 Task: Enable and manage required reviews for pull requests.
Action: Mouse moved to (803, 123)
Screenshot: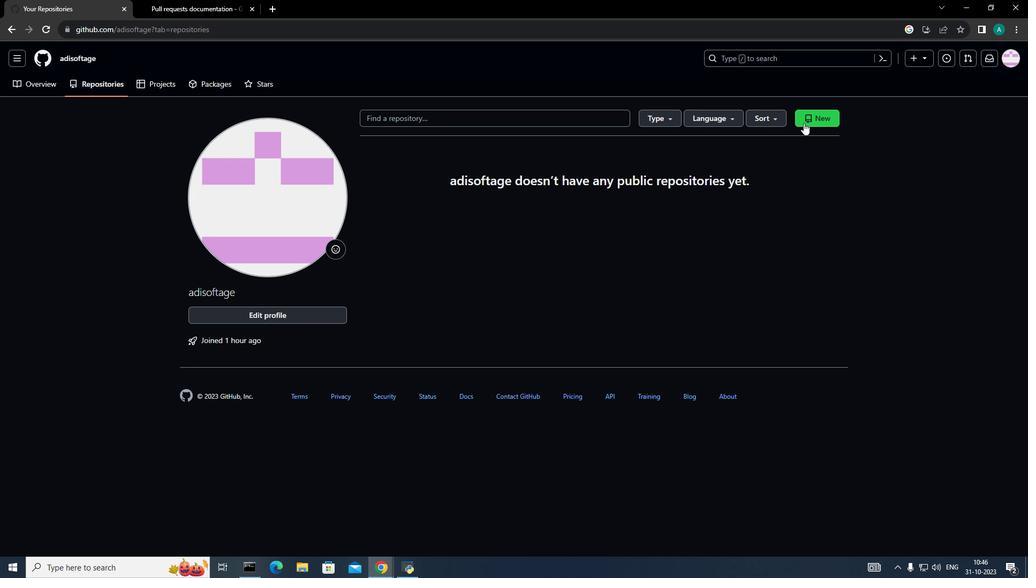 
Action: Mouse pressed left at (803, 123)
Screenshot: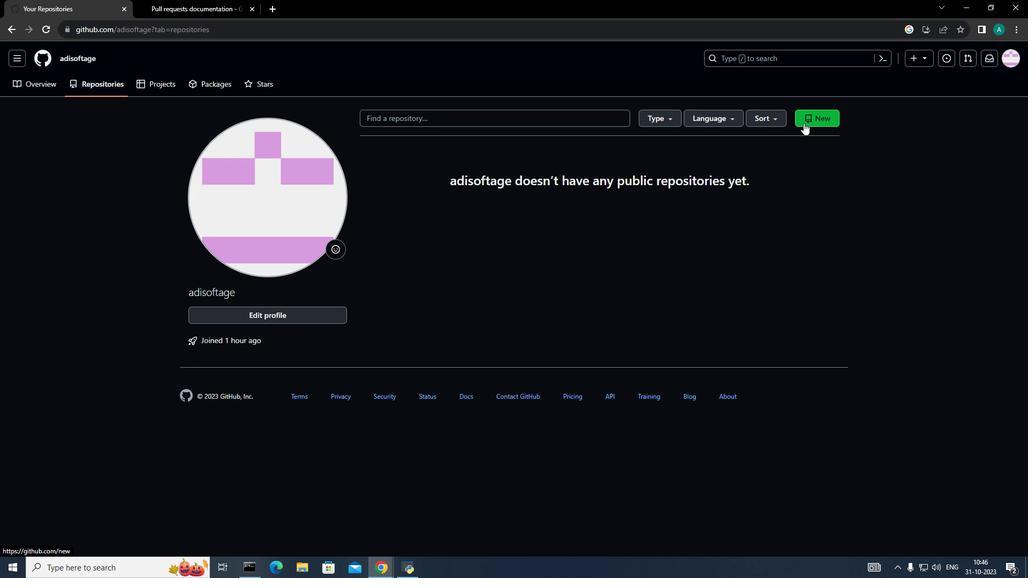 
Action: Mouse moved to (450, 196)
Screenshot: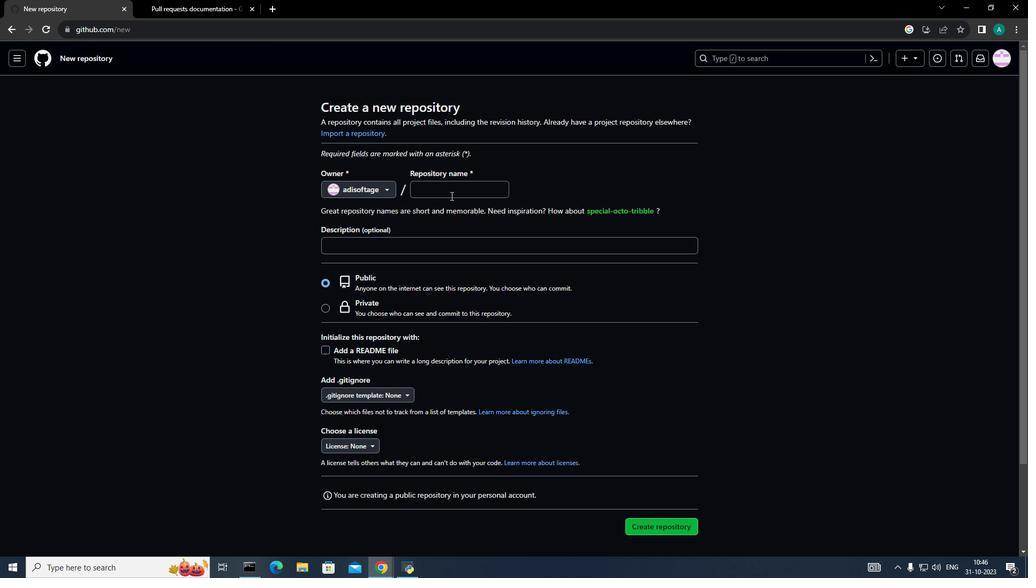 
Action: Mouse pressed left at (450, 196)
Screenshot: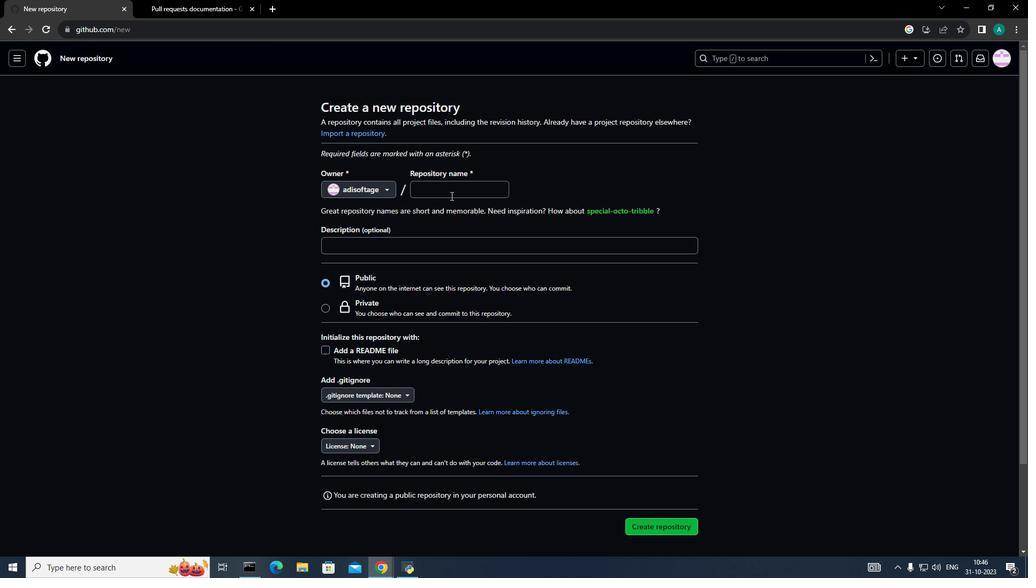 
Action: Key pressed pullrequest
Screenshot: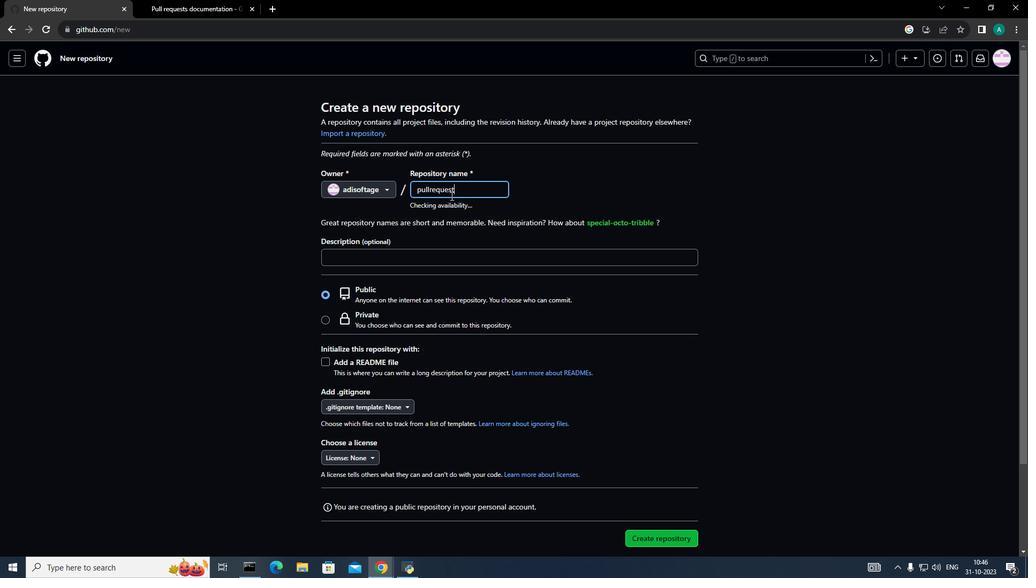 
Action: Mouse moved to (643, 532)
Screenshot: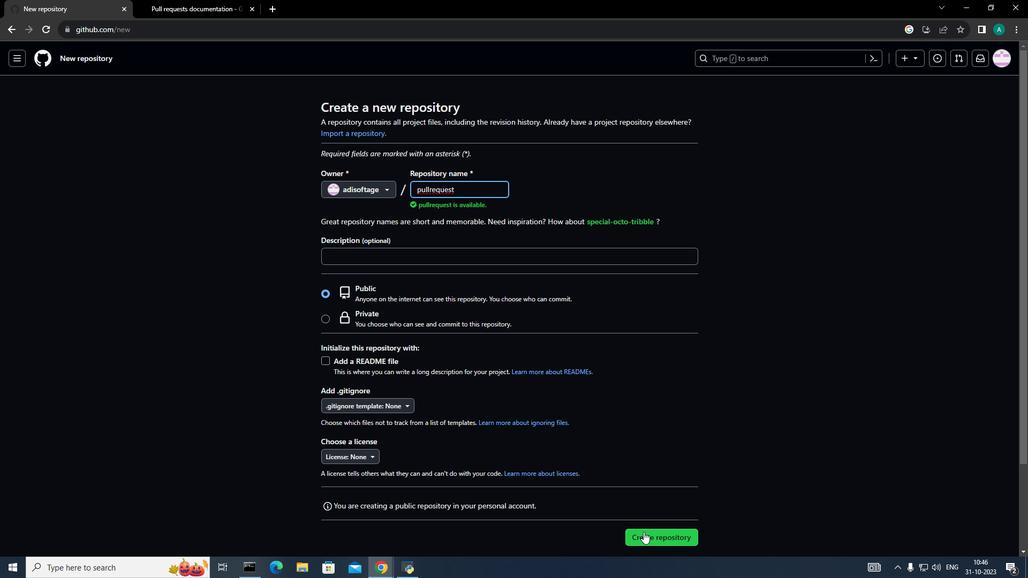 
Action: Mouse pressed left at (643, 532)
Screenshot: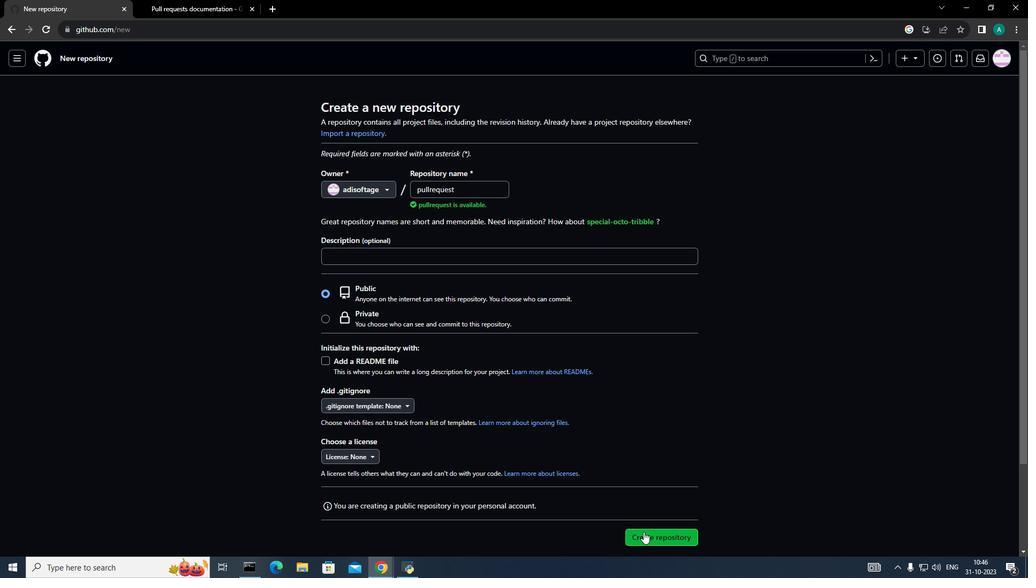 
Action: Mouse moved to (452, 218)
Screenshot: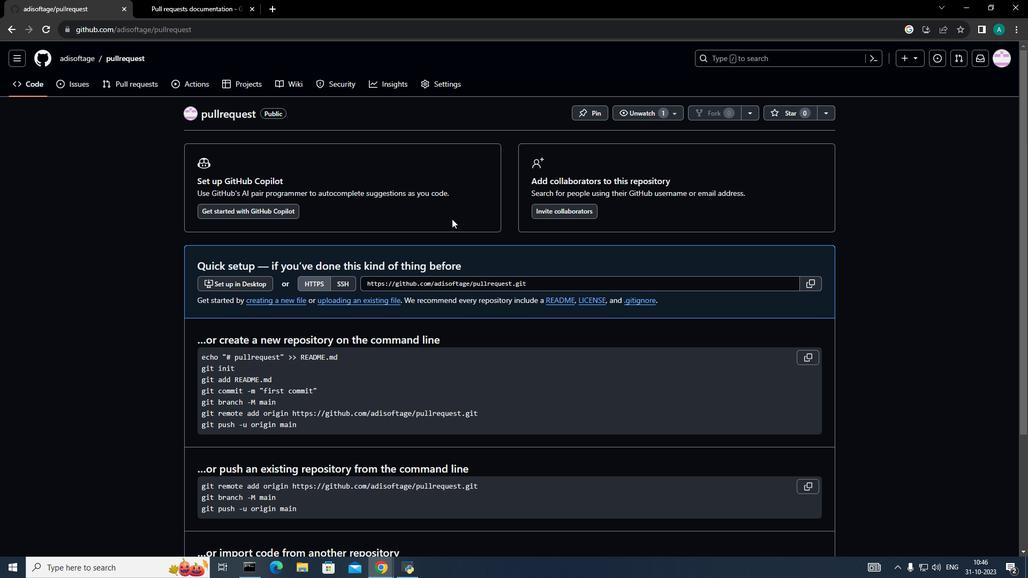 
Action: Mouse scrolled (452, 217) with delta (0, 0)
Screenshot: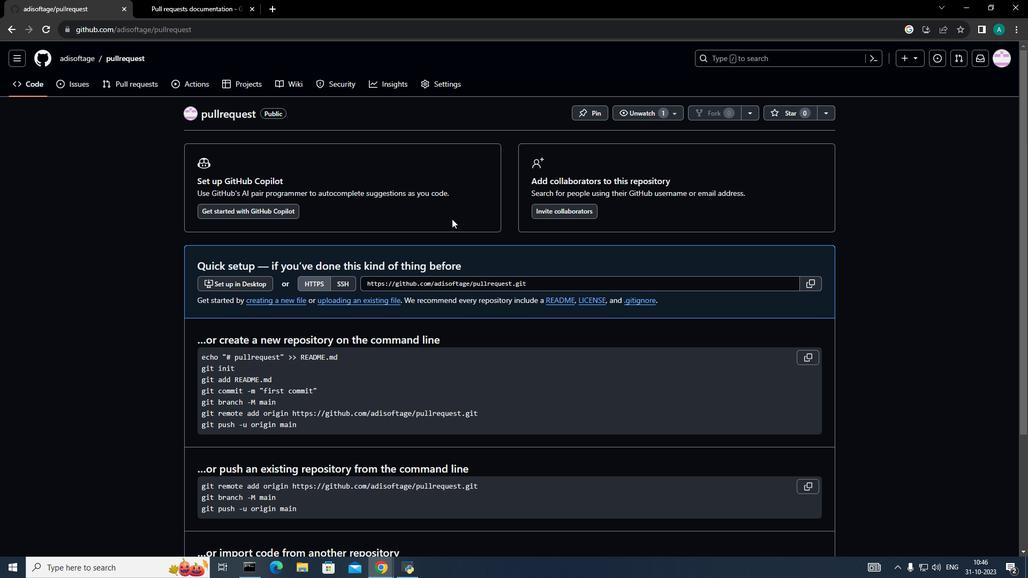 
Action: Mouse moved to (267, 246)
Screenshot: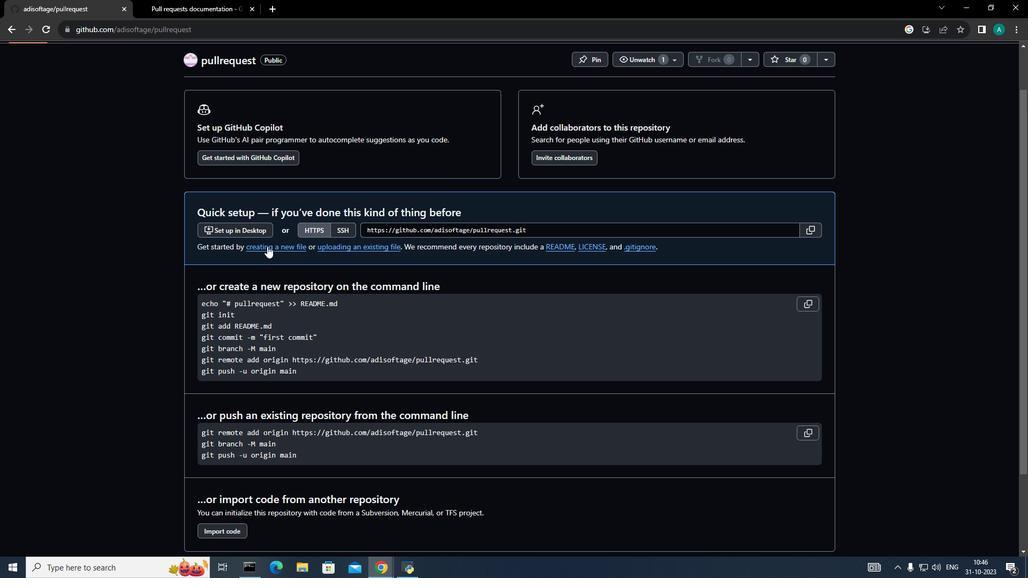 
Action: Mouse pressed left at (267, 246)
Screenshot: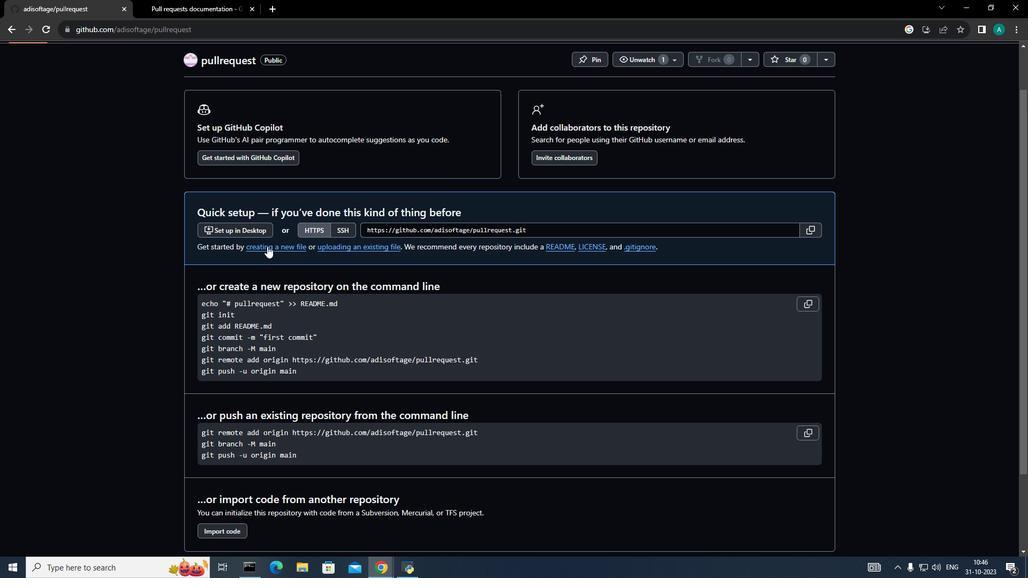 
Action: Mouse moved to (226, 208)
Screenshot: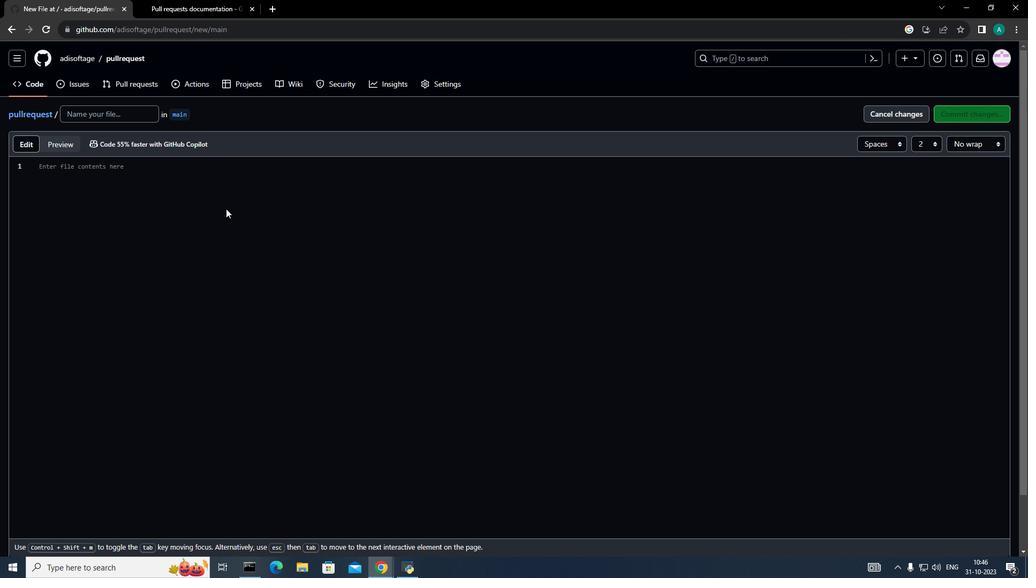 
Action: Mouse pressed left at (226, 208)
Screenshot: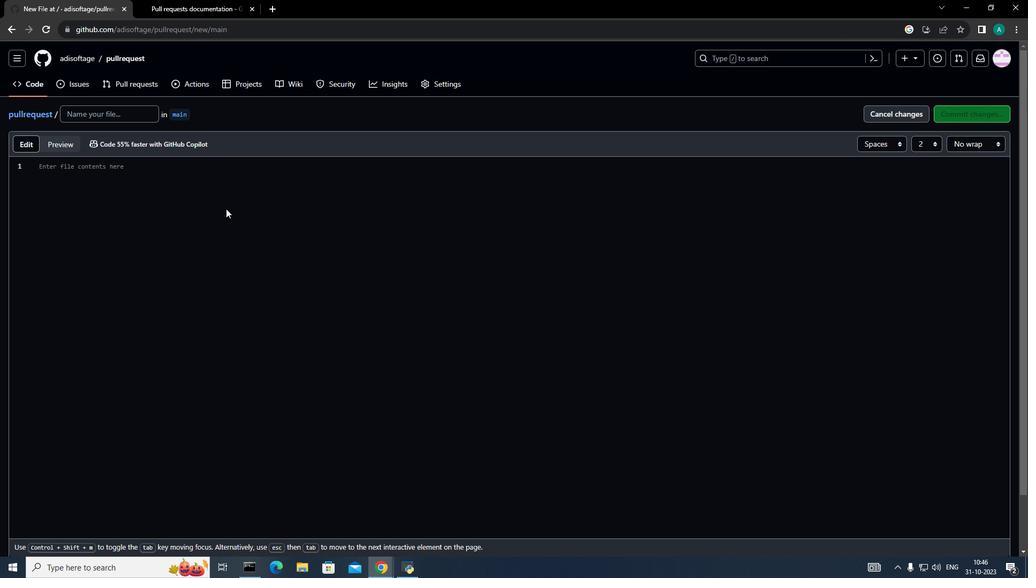 
Action: Key pressed <Key.shift>This<Key.space>is<Key.space>a<Key.space>txt<Key.space>file<Key.space>in<Key.space>the<Key.space>main<Key.space>branch
Screenshot: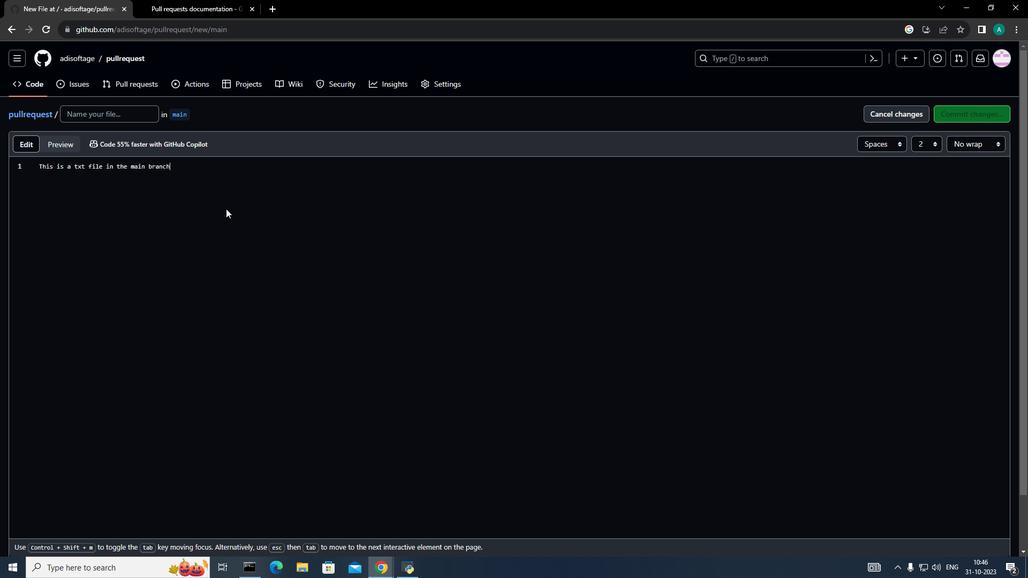 
Action: Mouse moved to (124, 118)
Screenshot: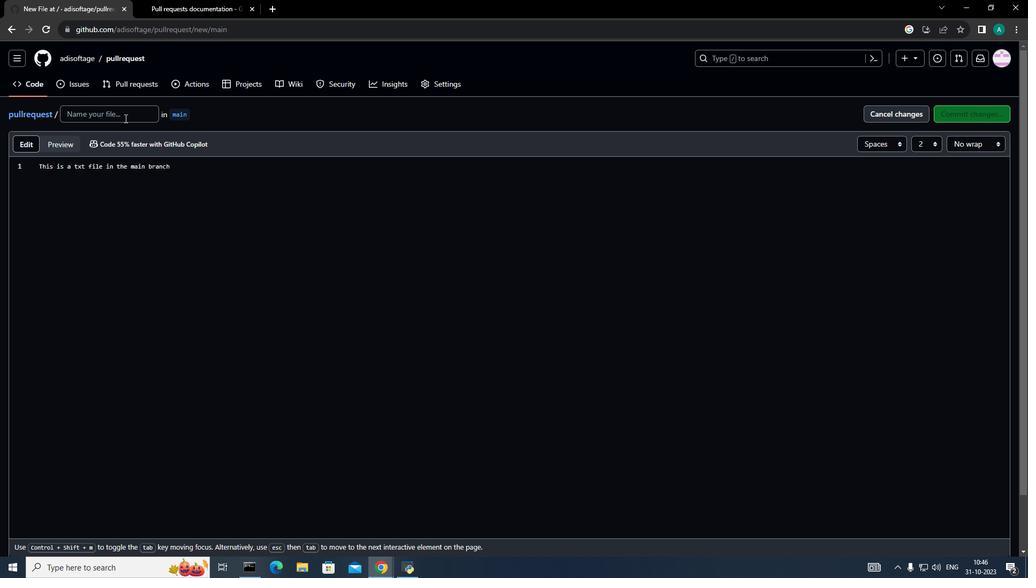 
Action: Mouse pressed left at (124, 118)
Screenshot: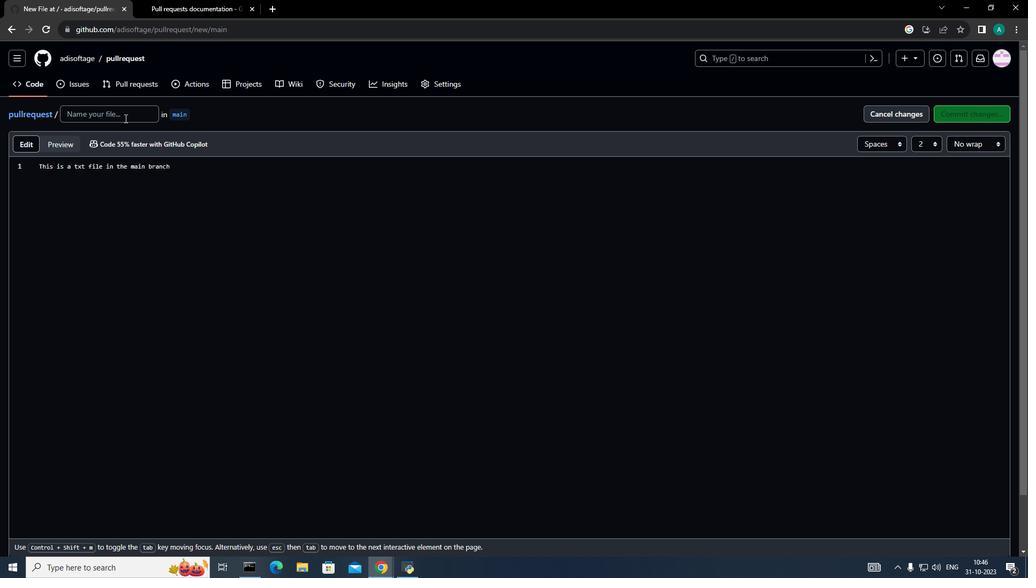 
Action: Key pressed text.txt<Key.enter>
Screenshot: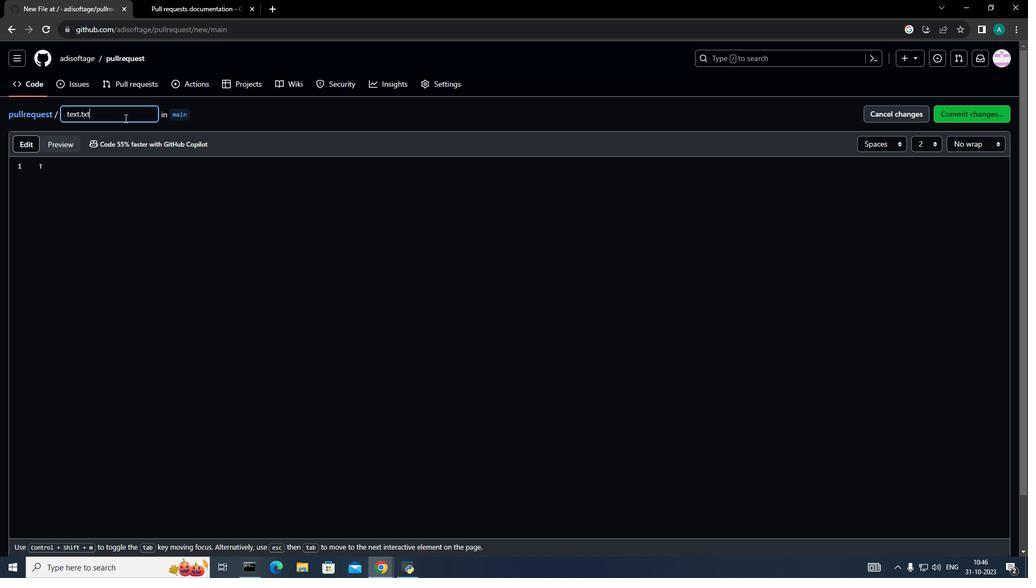 
Action: Mouse moved to (951, 114)
Screenshot: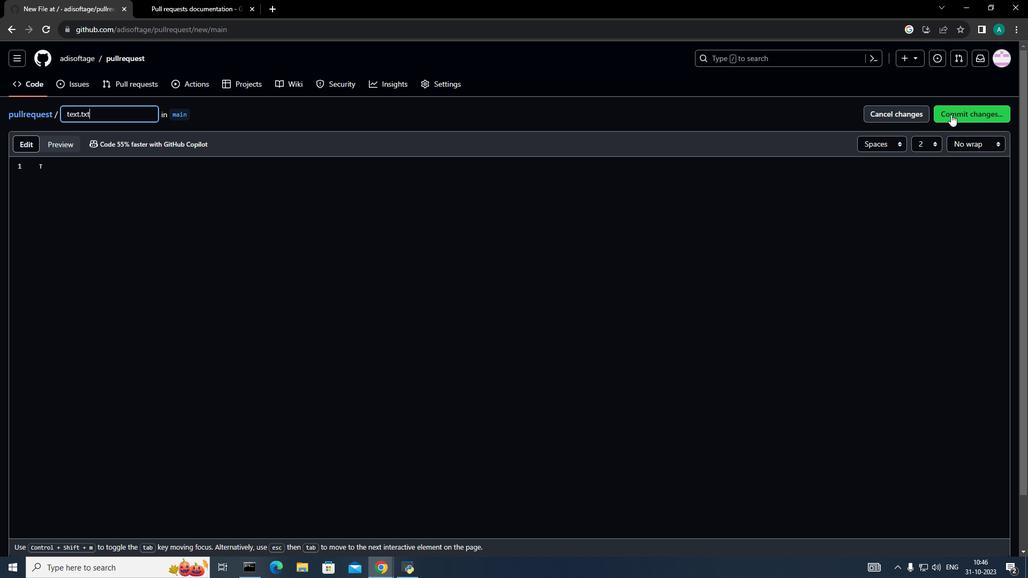 
Action: Mouse pressed left at (951, 114)
Screenshot: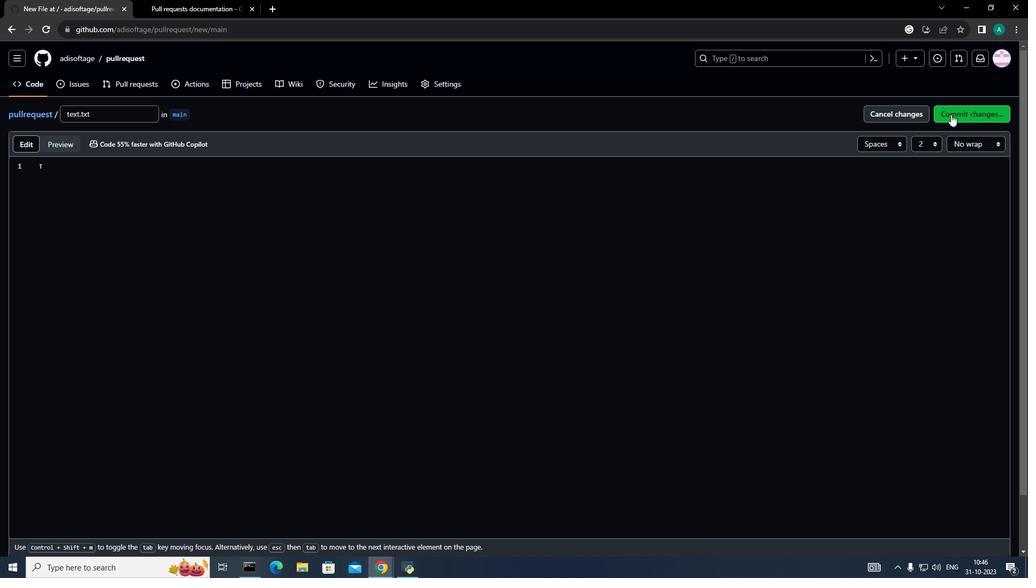 
Action: Mouse moved to (597, 401)
Screenshot: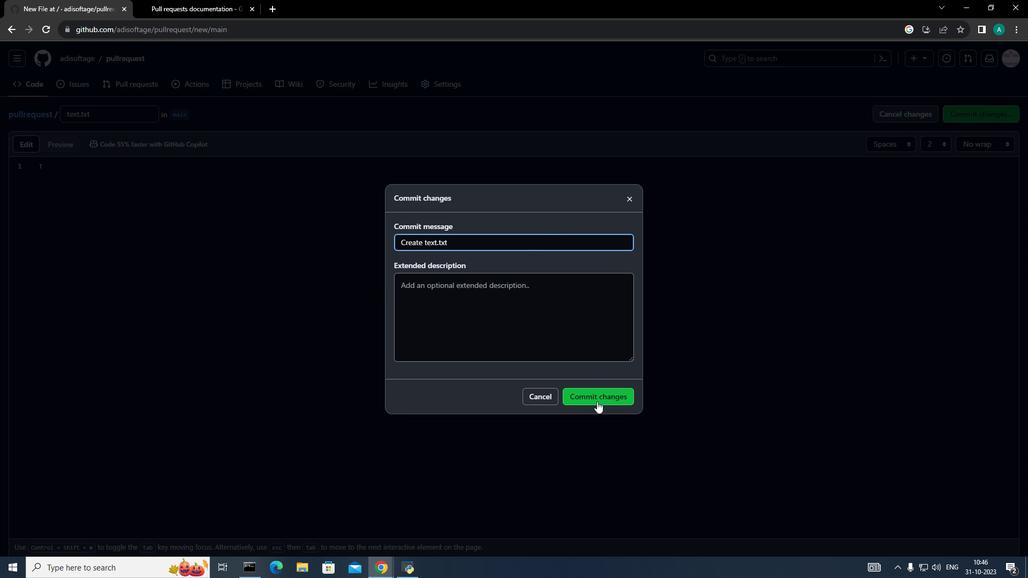
Action: Mouse pressed left at (597, 401)
Screenshot: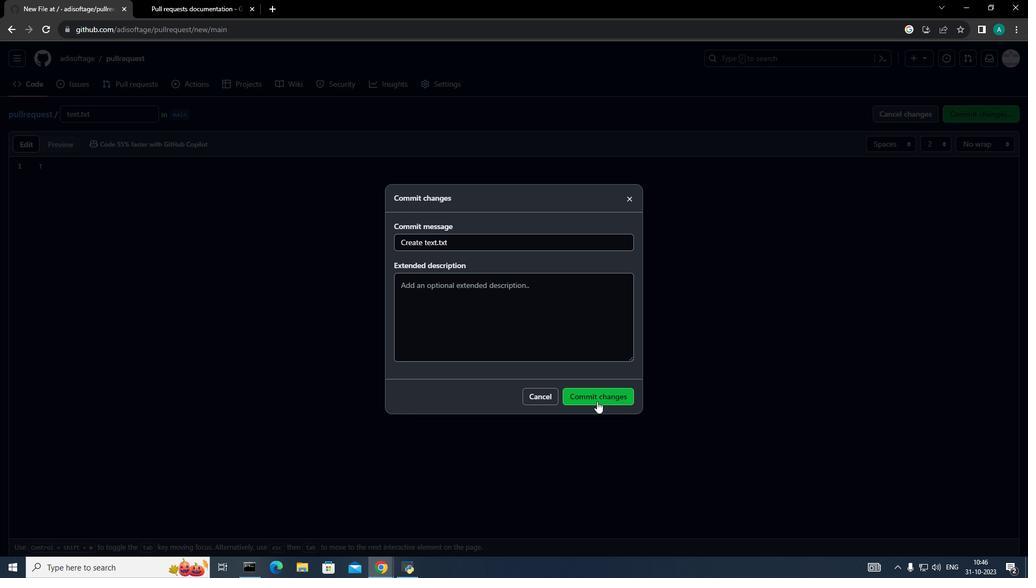 
Action: Mouse moved to (74, 115)
Screenshot: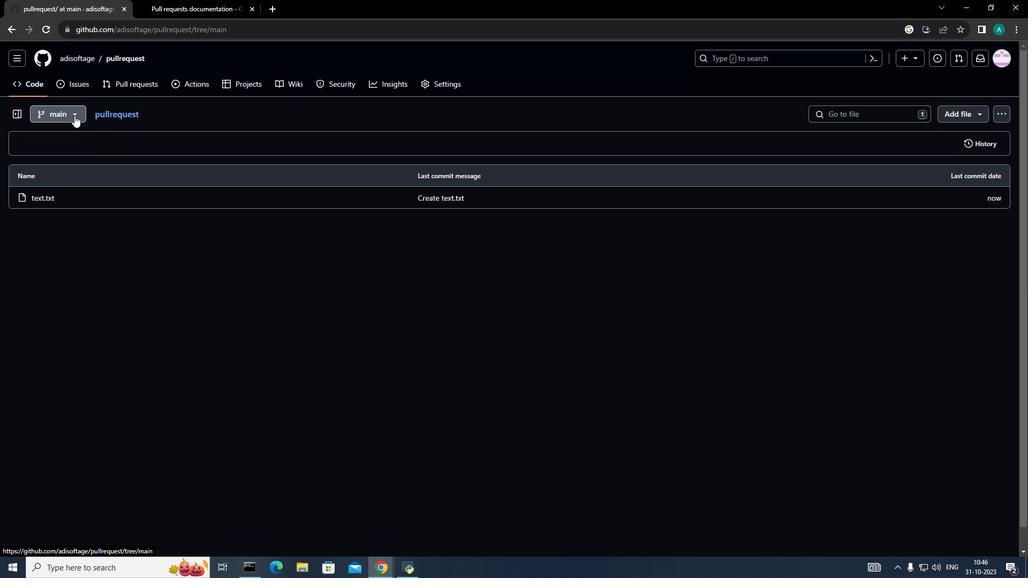 
Action: Mouse pressed left at (74, 115)
Screenshot: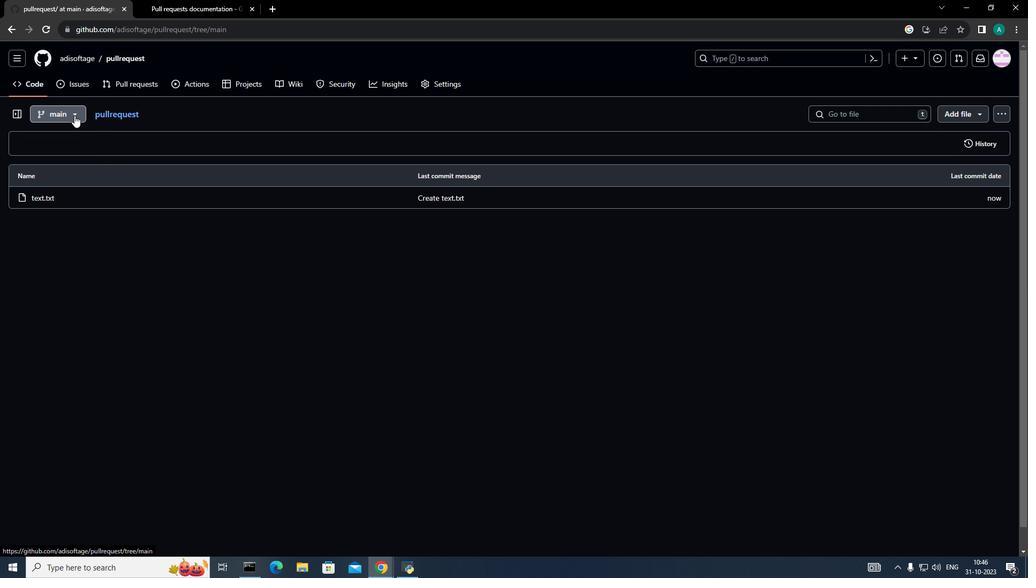 
Action: Mouse moved to (79, 160)
Screenshot: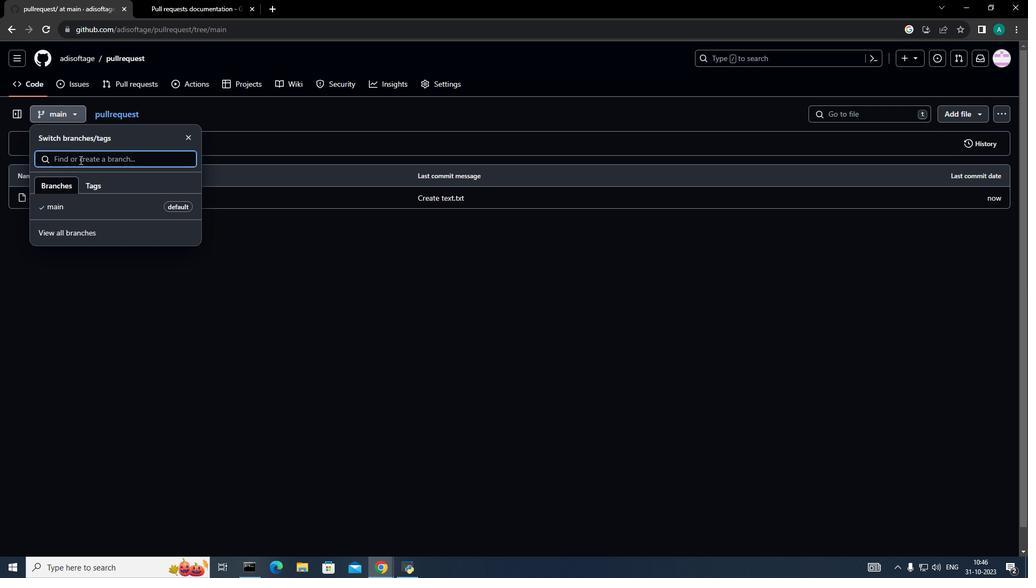
Action: Mouse pressed left at (79, 160)
Screenshot: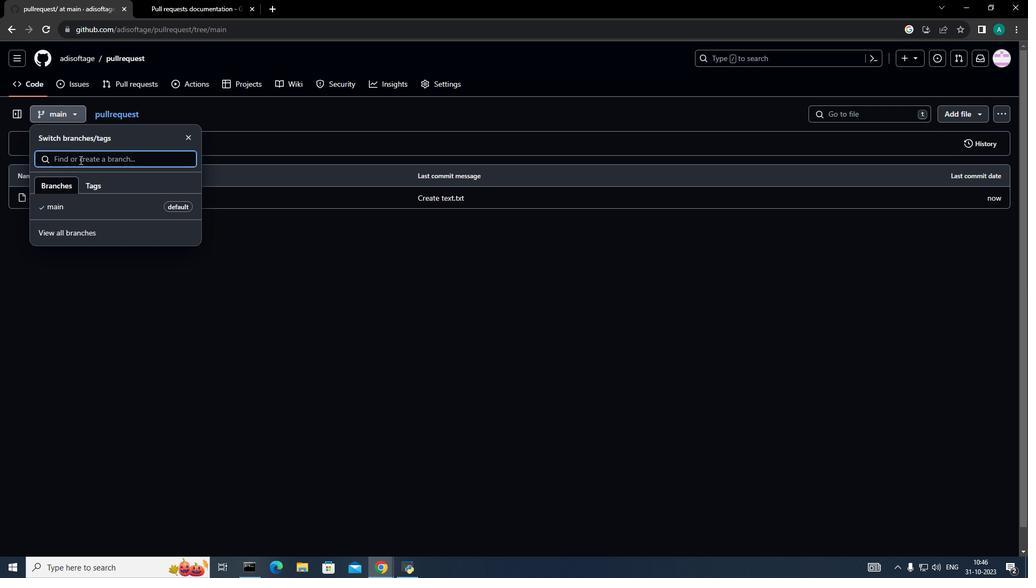 
Action: Key pressed branch2<Key.backspace>1
Screenshot: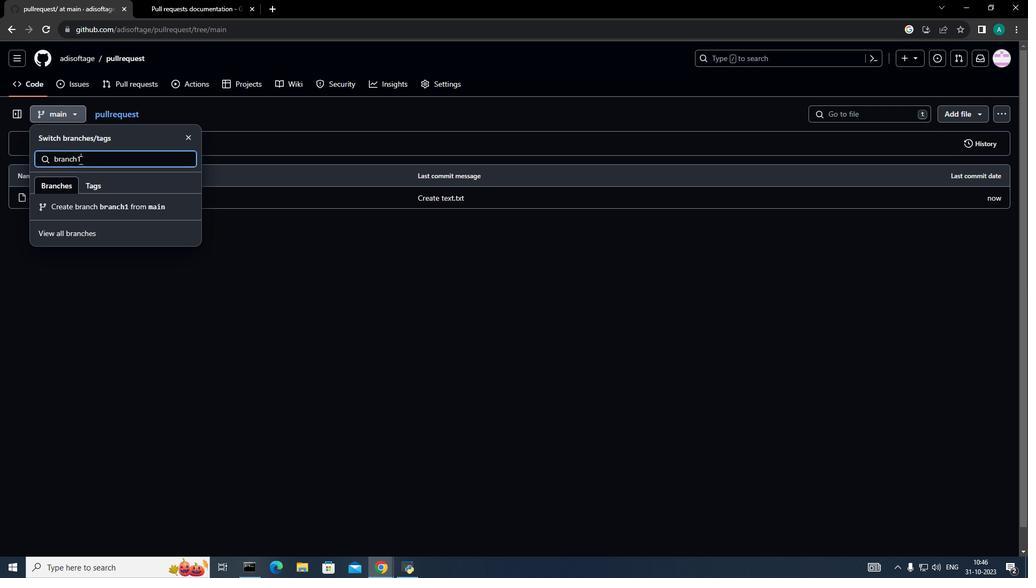 
Action: Mouse moved to (171, 214)
Screenshot: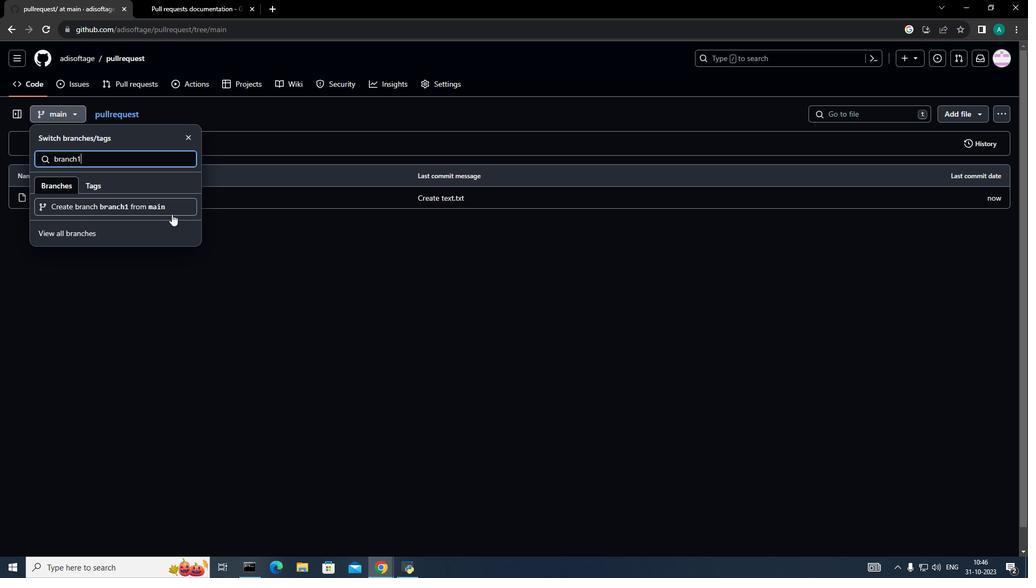 
Action: Mouse pressed left at (171, 214)
Screenshot: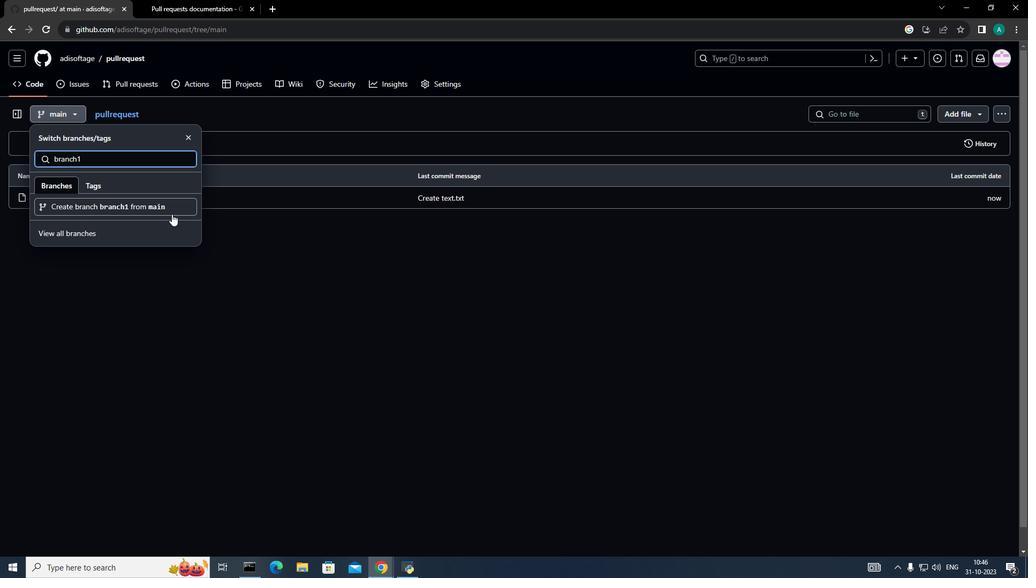 
Action: Mouse moved to (246, 150)
Screenshot: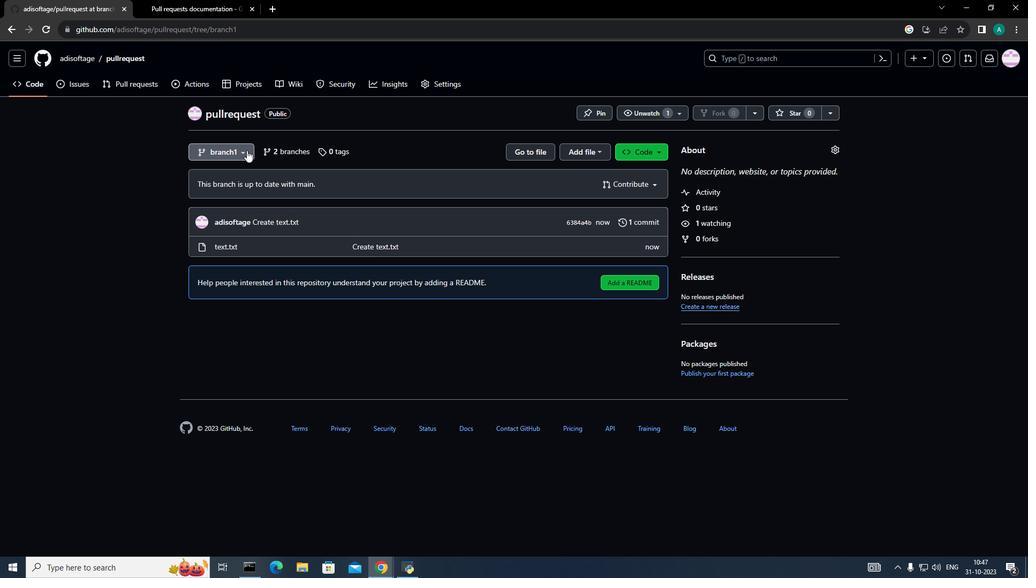 
Action: Mouse pressed left at (246, 150)
Screenshot: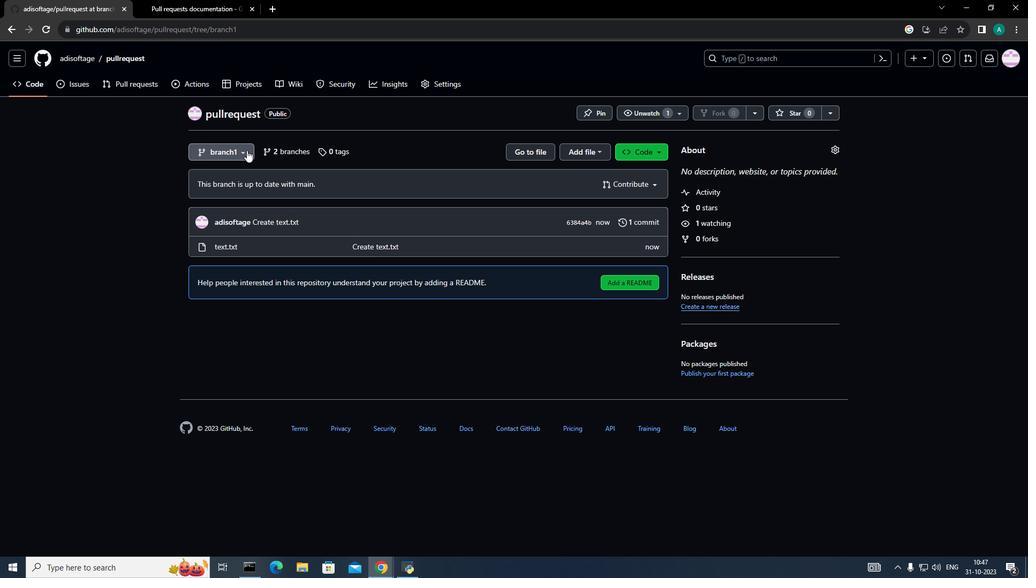 
Action: Mouse pressed left at (246, 150)
Screenshot: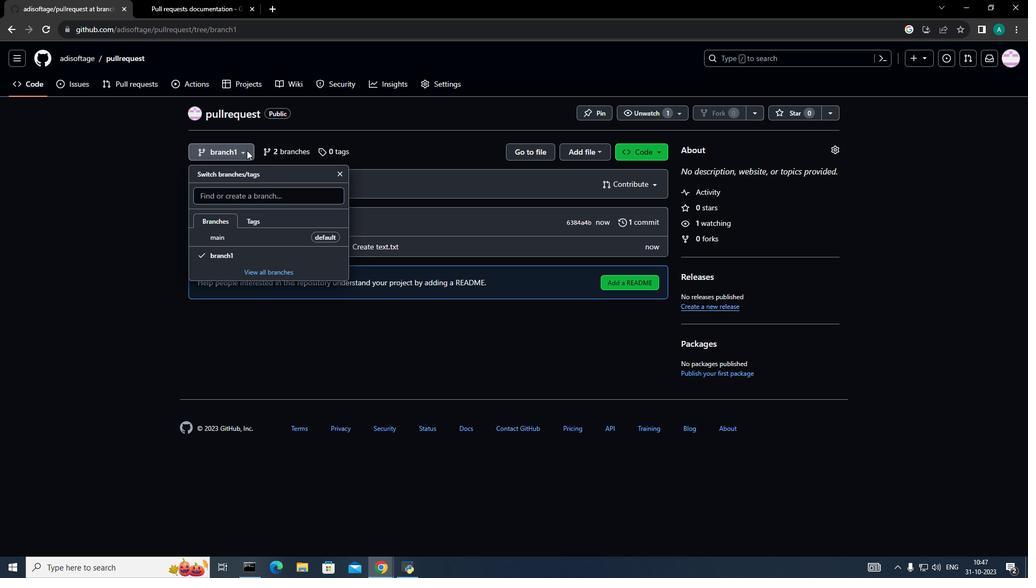 
Action: Mouse moved to (588, 155)
Screenshot: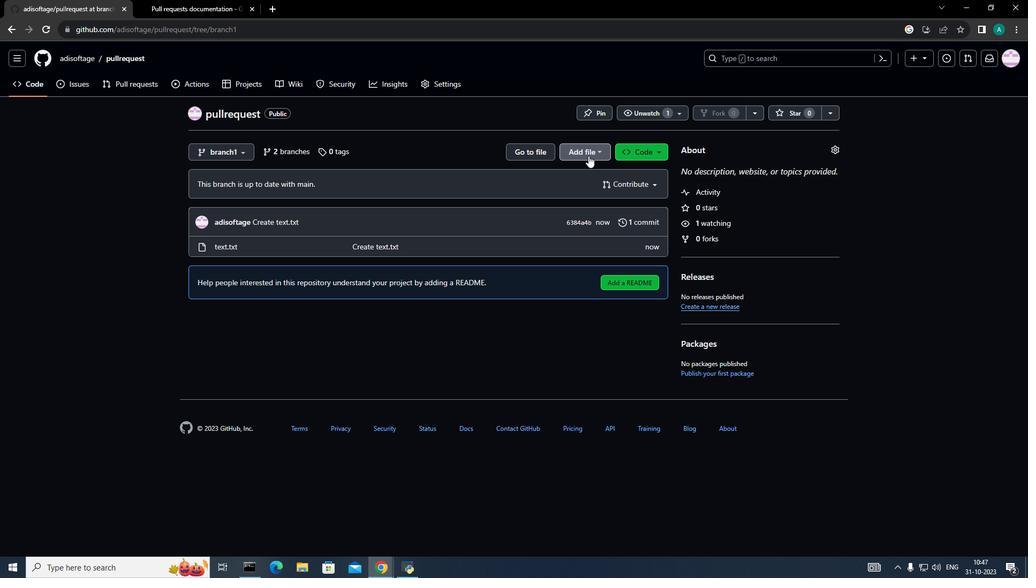 
Action: Mouse pressed left at (588, 155)
Screenshot: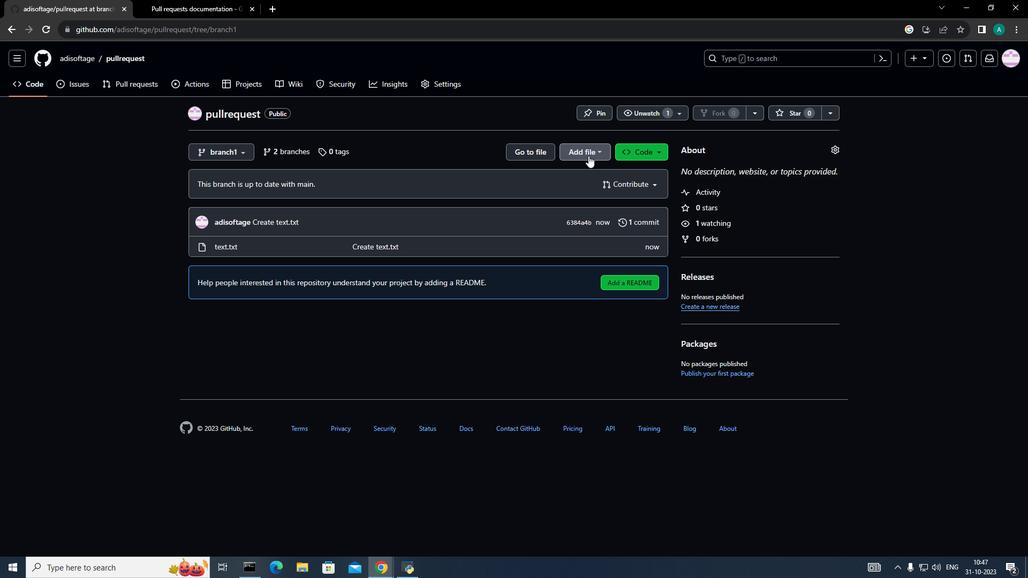 
Action: Mouse moved to (575, 169)
Screenshot: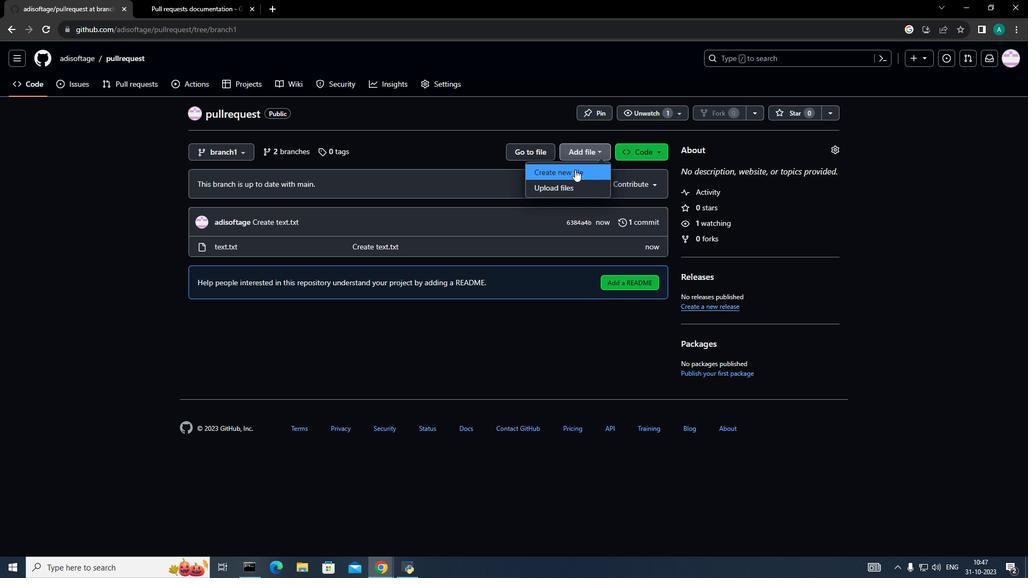 
Action: Mouse pressed left at (575, 169)
Screenshot: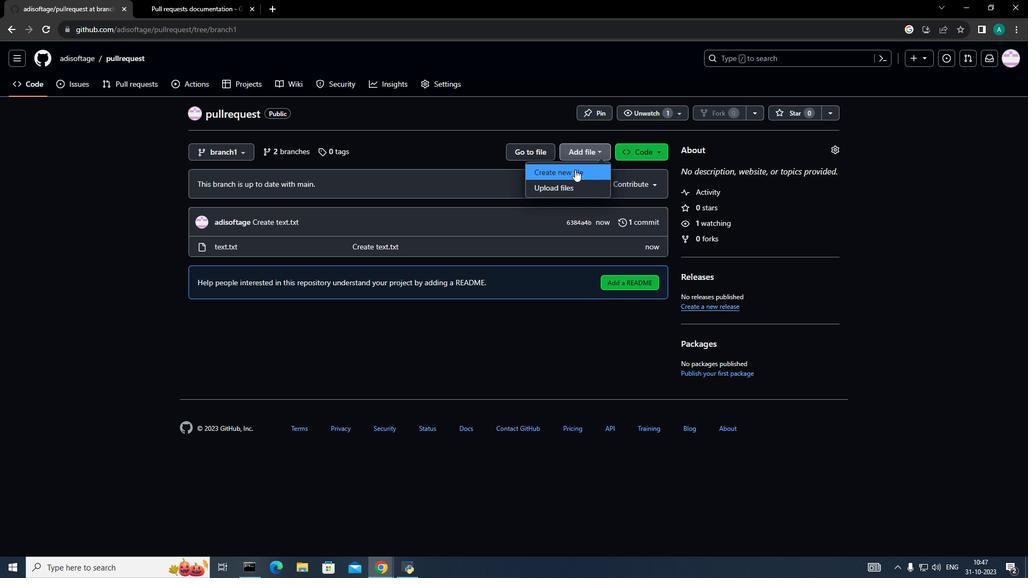
Action: Mouse moved to (159, 171)
Screenshot: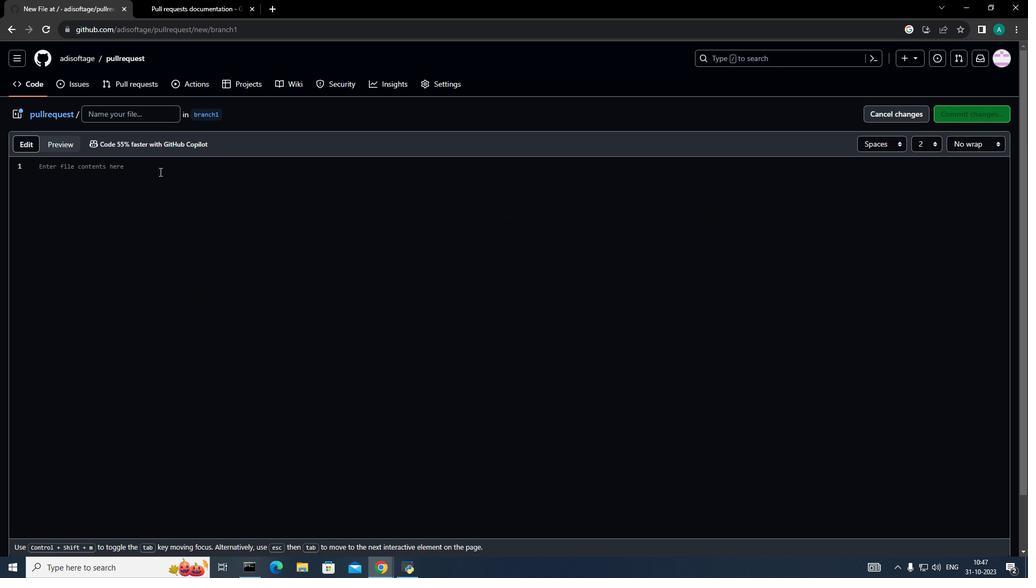 
Action: Mouse pressed left at (159, 171)
Screenshot: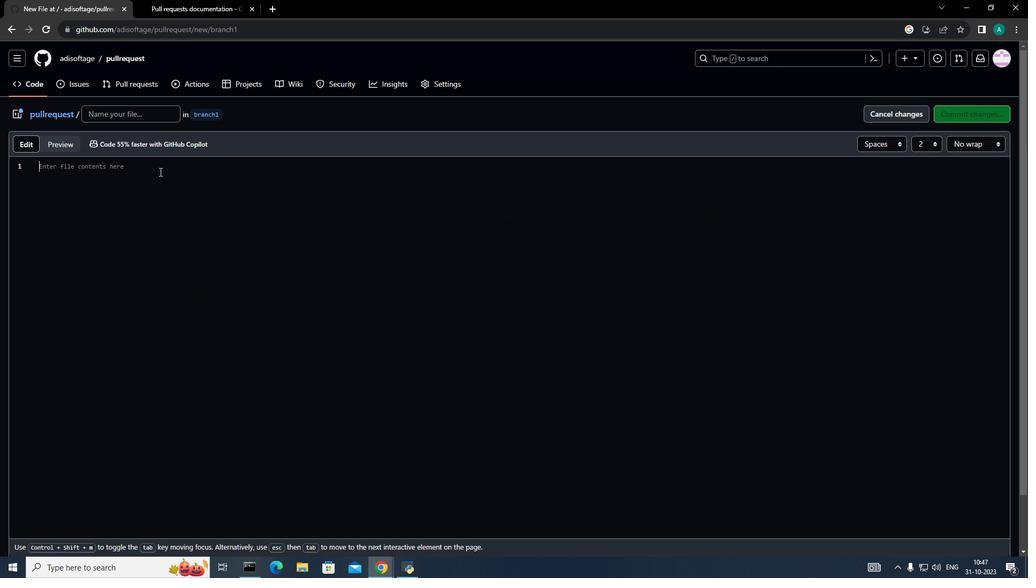 
Action: Key pressed <Key.shift><Key.shift>this<Key.space>is<Key.space>a<Key.space>python<Key.space>file<Key.space>in<Key.space>the<Key.space>branch1<Key.space>branch.
Screenshot: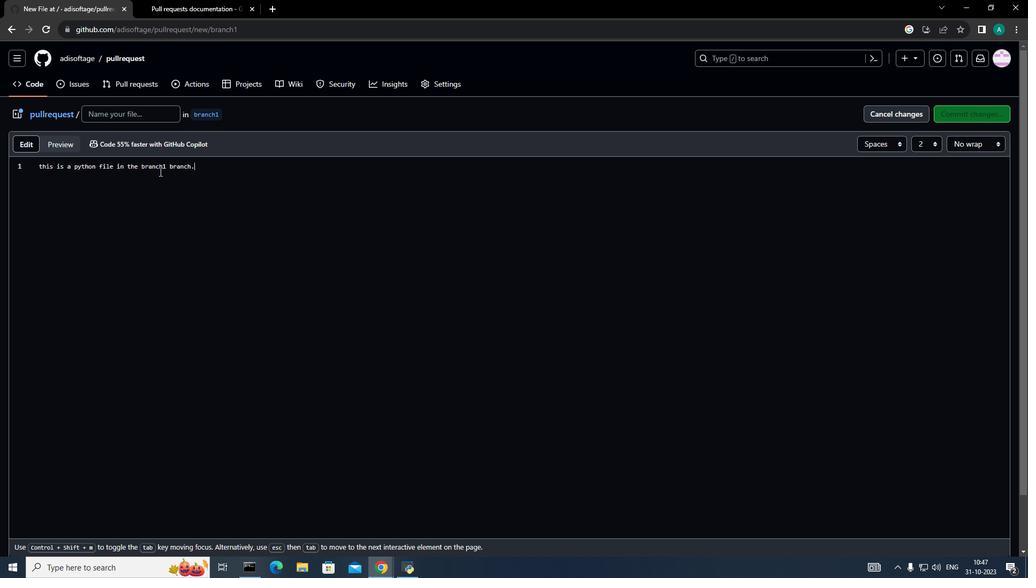 
Action: Mouse moved to (124, 116)
Screenshot: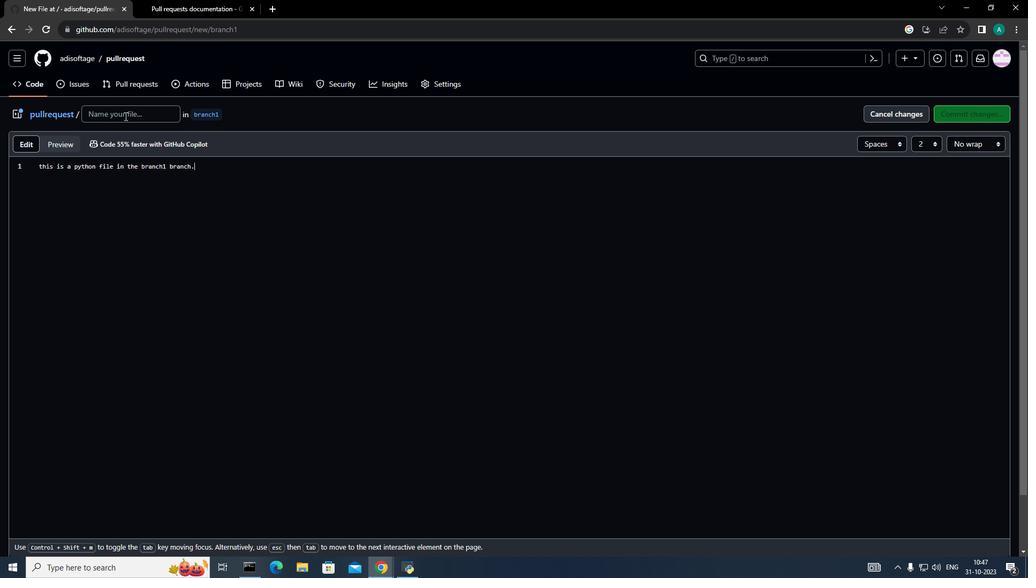 
Action: Mouse pressed left at (124, 116)
Screenshot: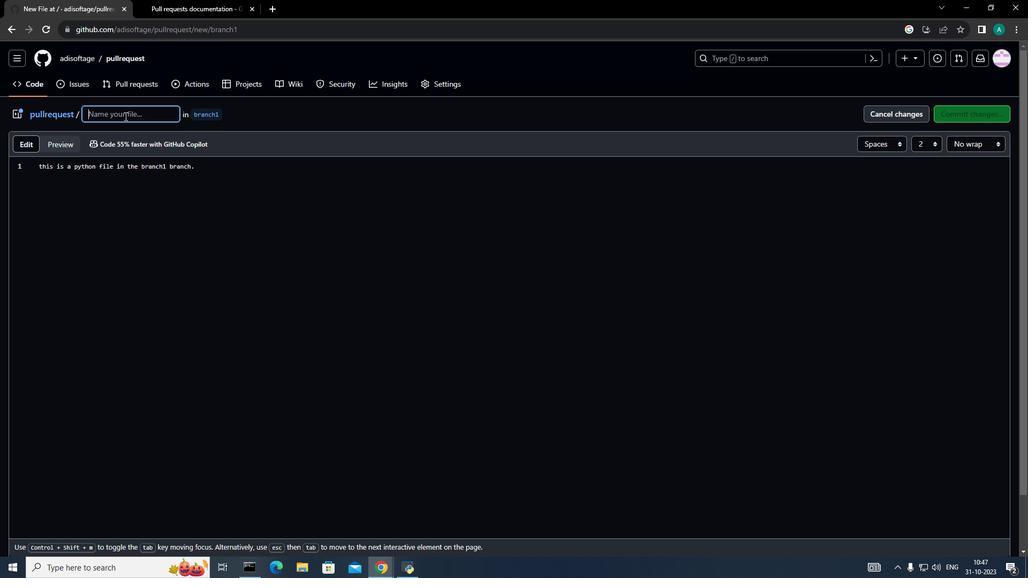 
Action: Key pressed python.py
Screenshot: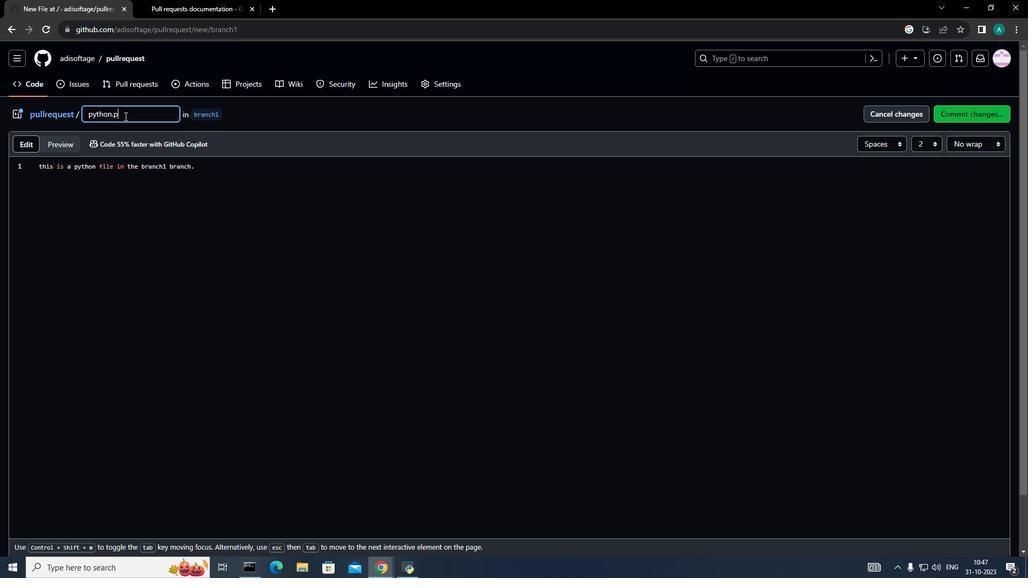 
Action: Mouse moved to (941, 114)
Screenshot: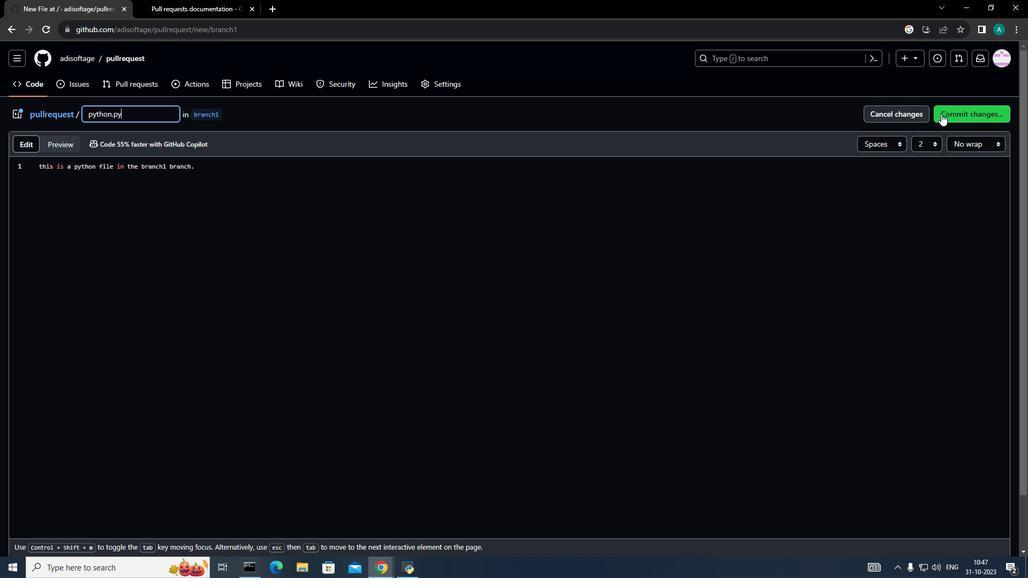 
Action: Mouse pressed left at (941, 114)
Screenshot: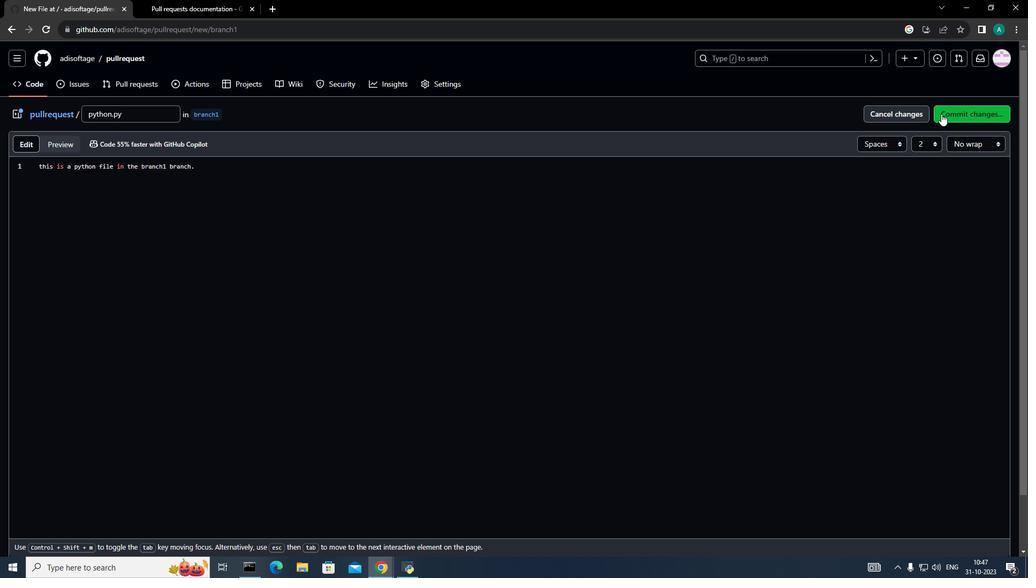 
Action: Mouse moved to (596, 415)
Screenshot: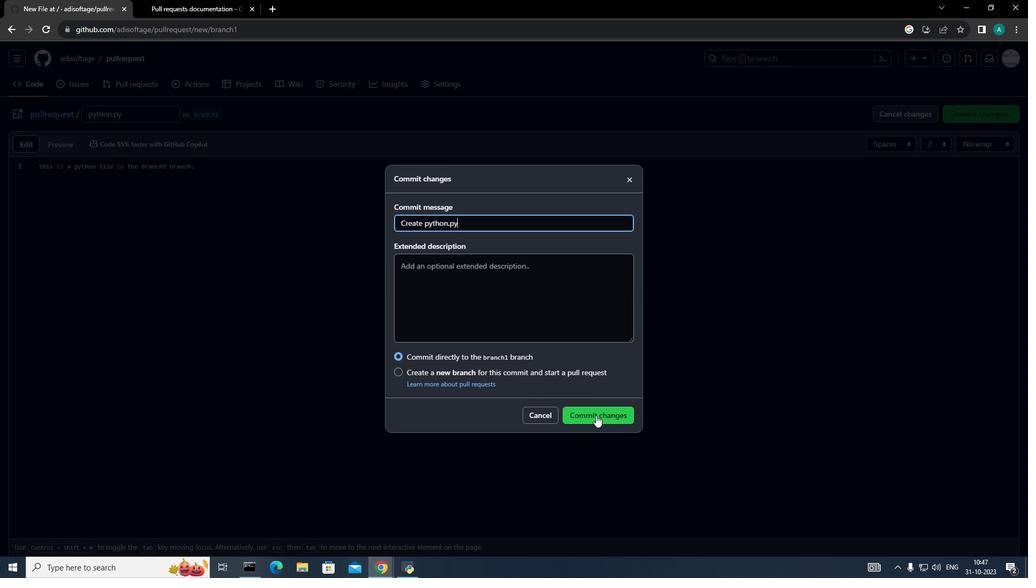 
Action: Mouse pressed left at (596, 415)
Screenshot: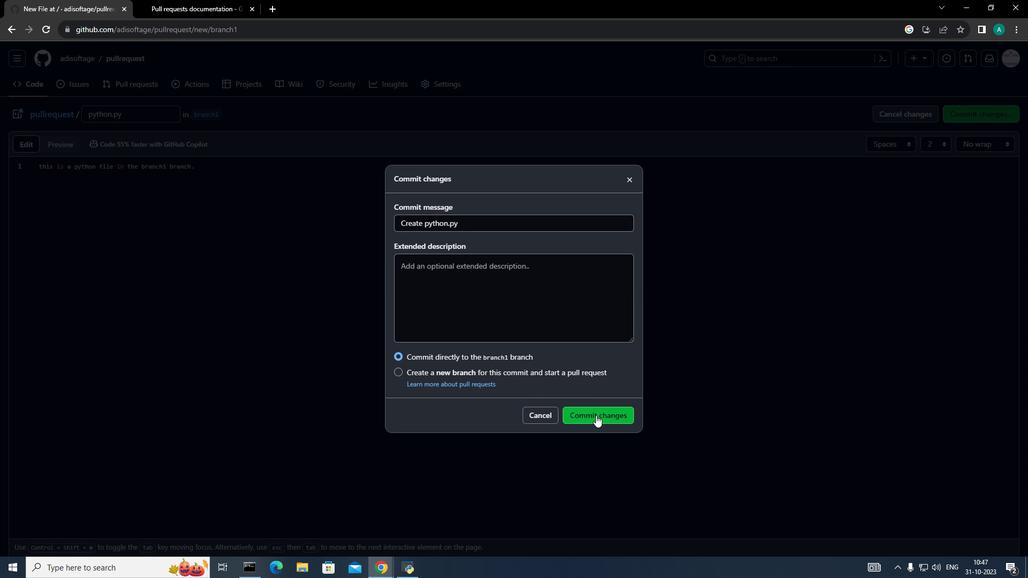 
Action: Mouse moved to (133, 80)
Screenshot: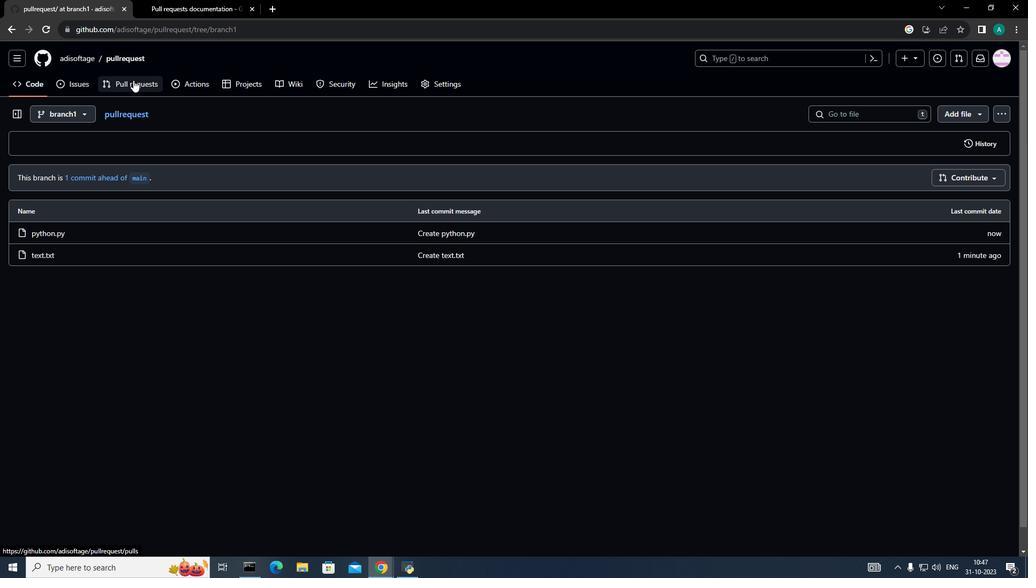 
Action: Mouse pressed left at (133, 80)
Screenshot: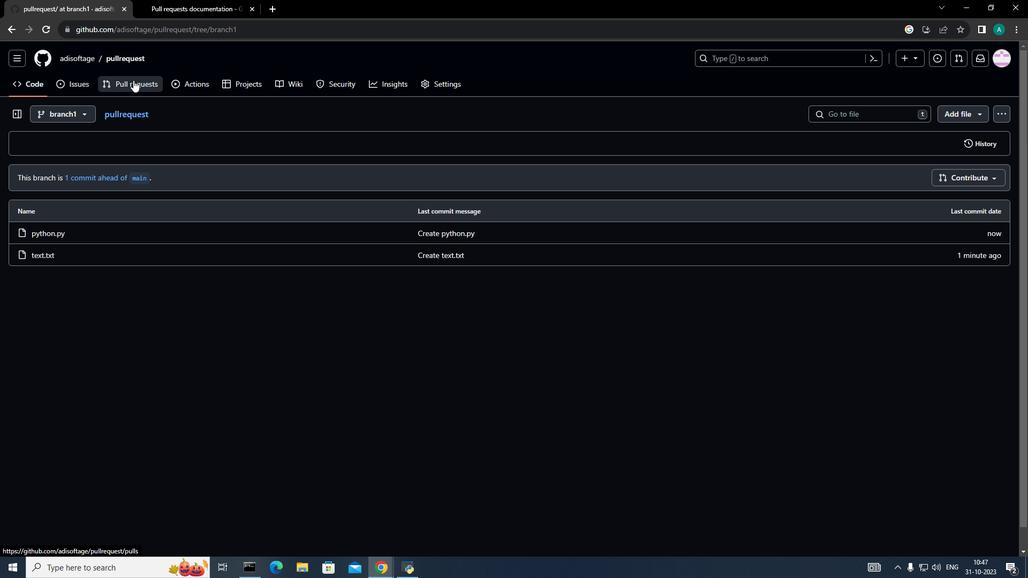 
Action: Mouse moved to (782, 131)
Screenshot: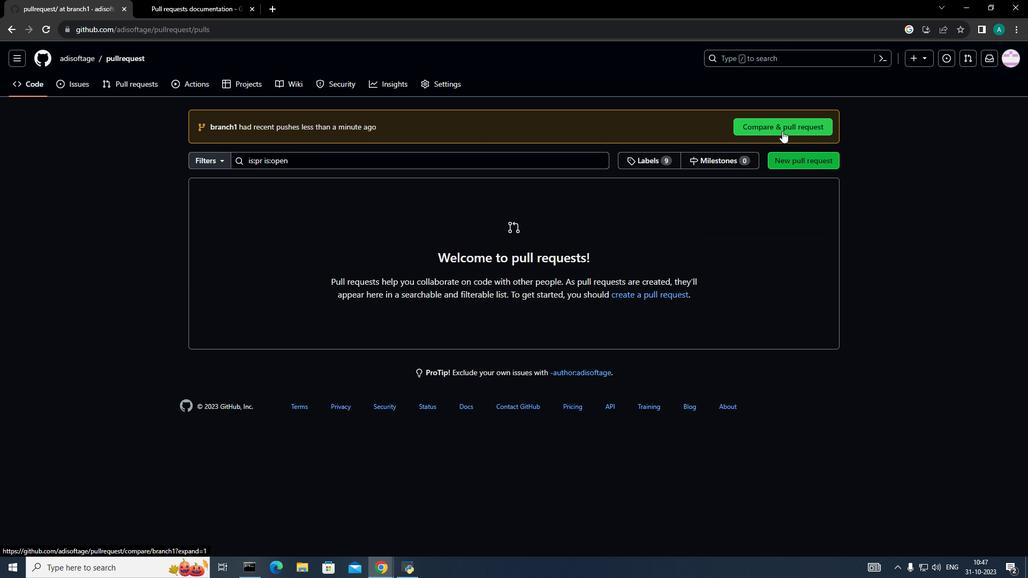 
Action: Mouse pressed left at (782, 131)
Screenshot: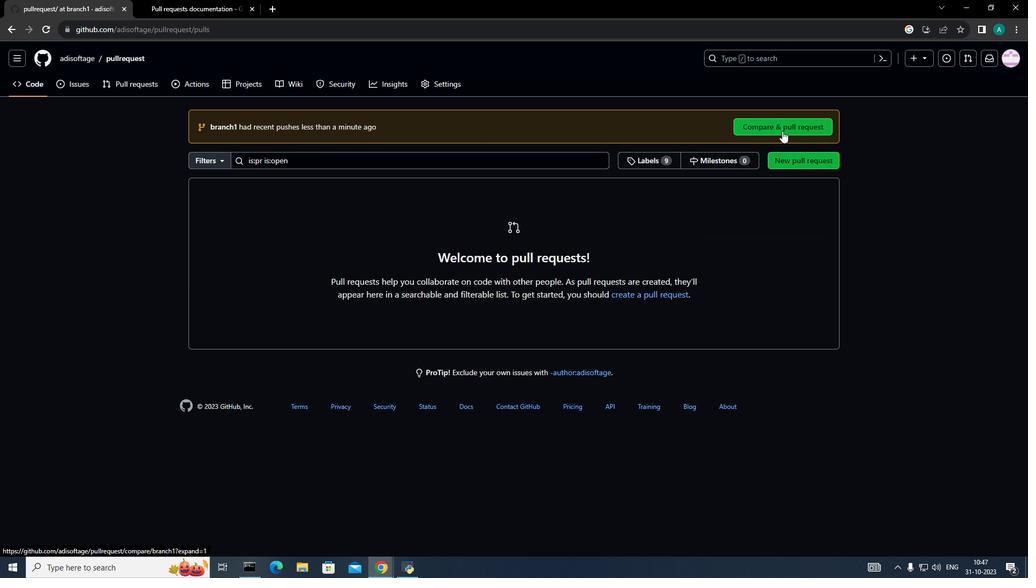 
Action: Mouse moved to (249, 166)
Screenshot: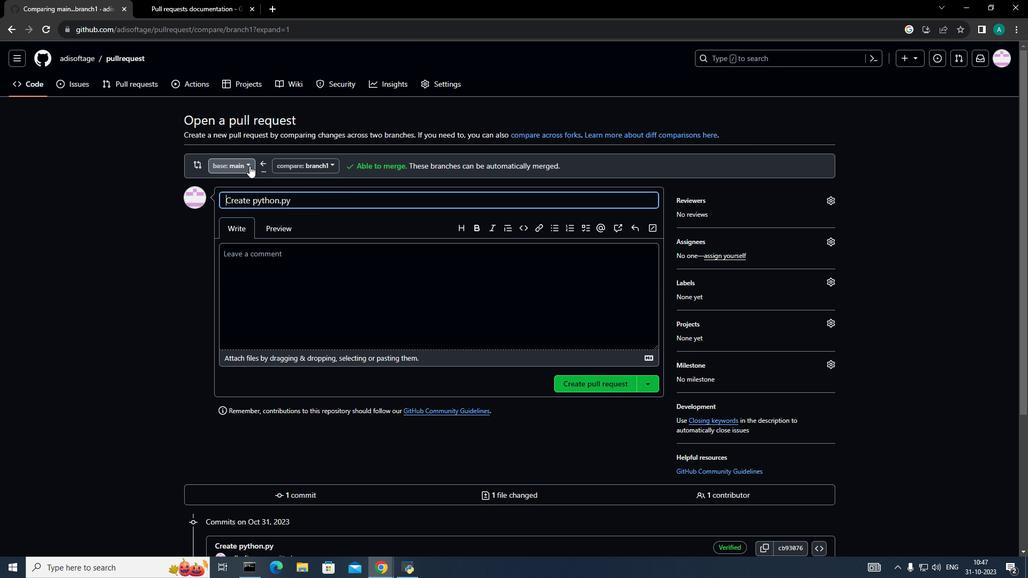 
Action: Mouse pressed left at (249, 166)
Screenshot: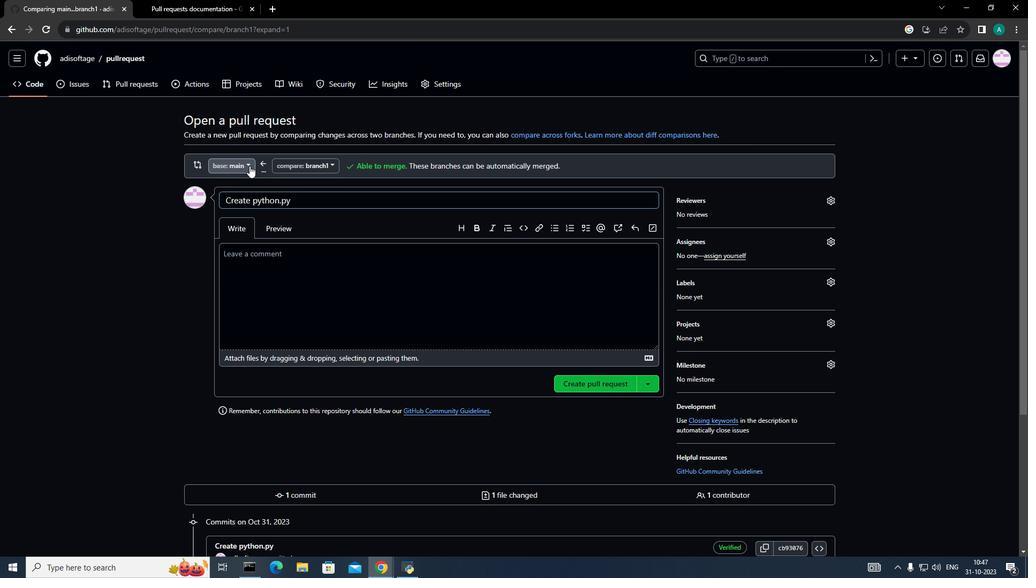 
Action: Mouse moved to (441, 242)
Screenshot: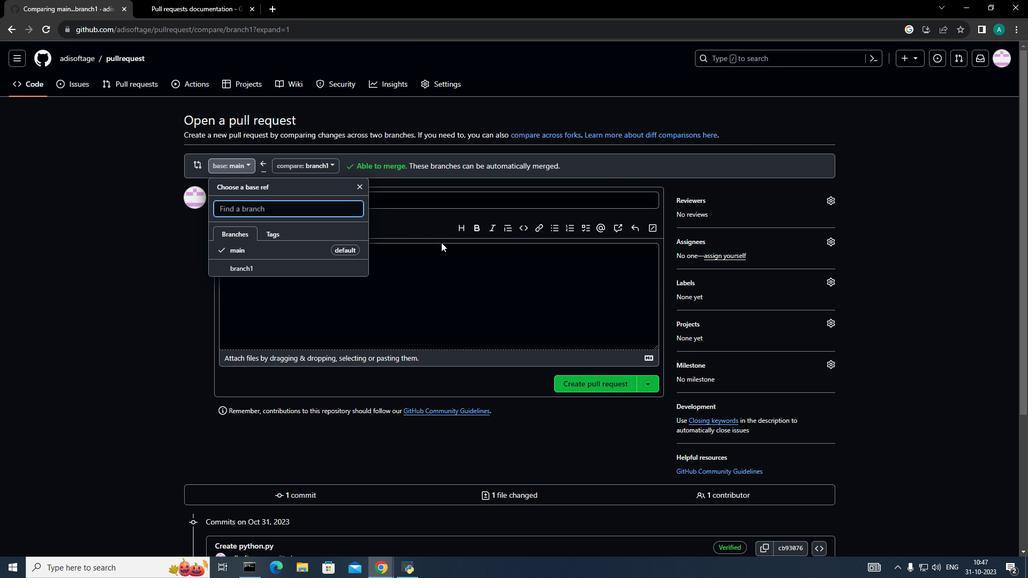 
Action: Mouse pressed left at (441, 242)
Screenshot: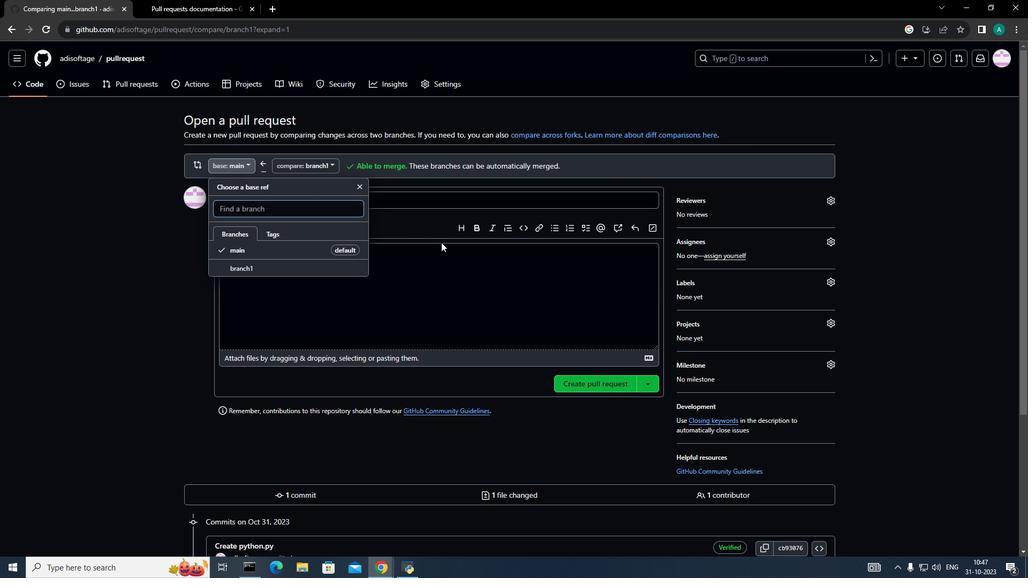 
Action: Mouse moved to (590, 389)
Screenshot: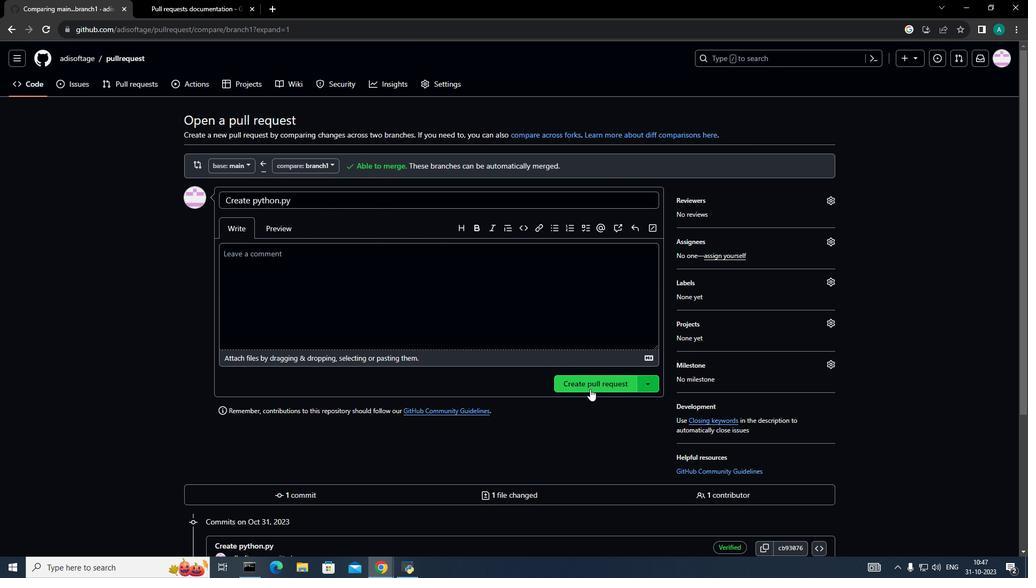 
Action: Mouse pressed left at (590, 389)
Screenshot: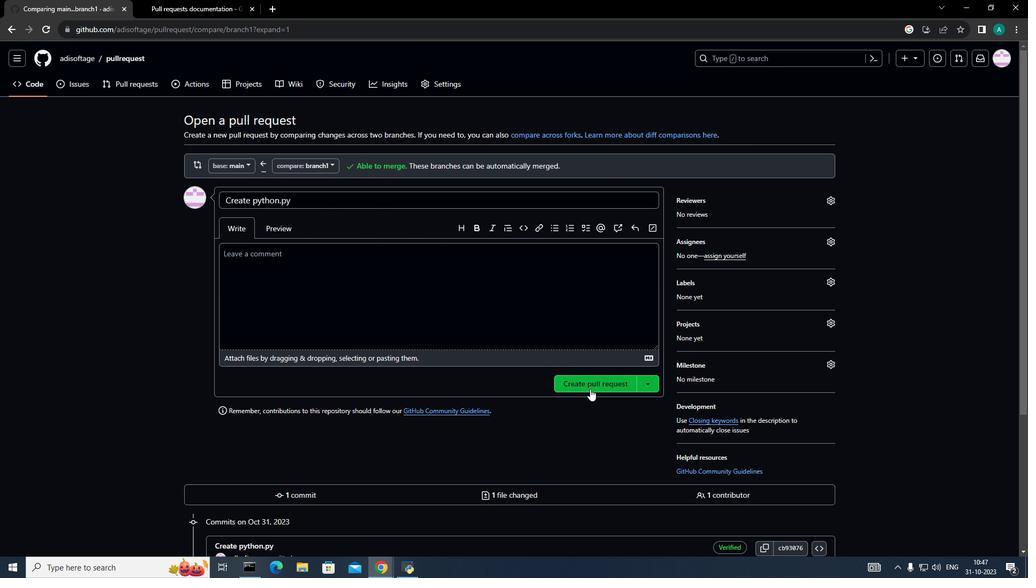
Action: Mouse moved to (342, 346)
Screenshot: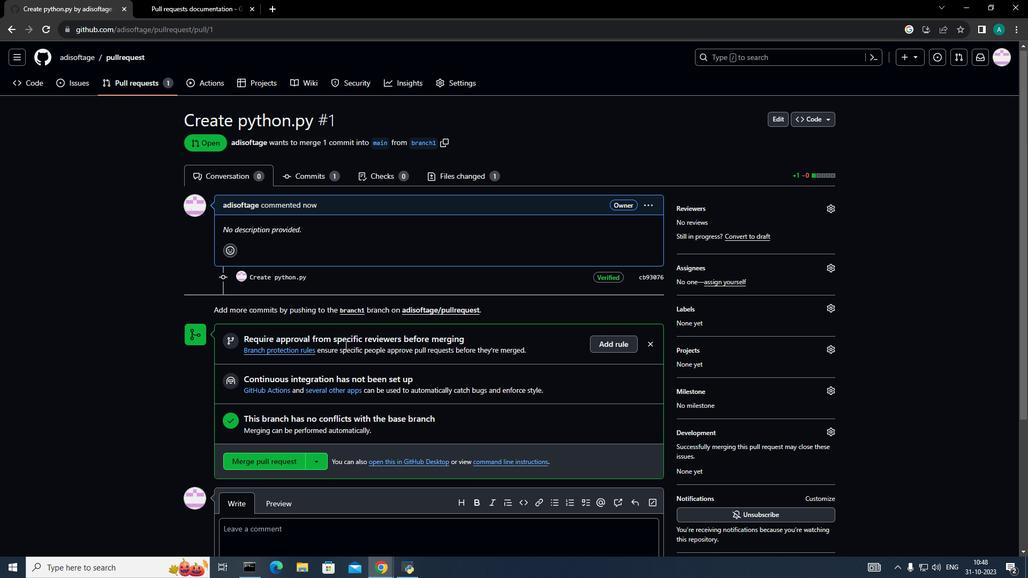 
Action: Mouse scrolled (342, 345) with delta (0, 0)
Screenshot: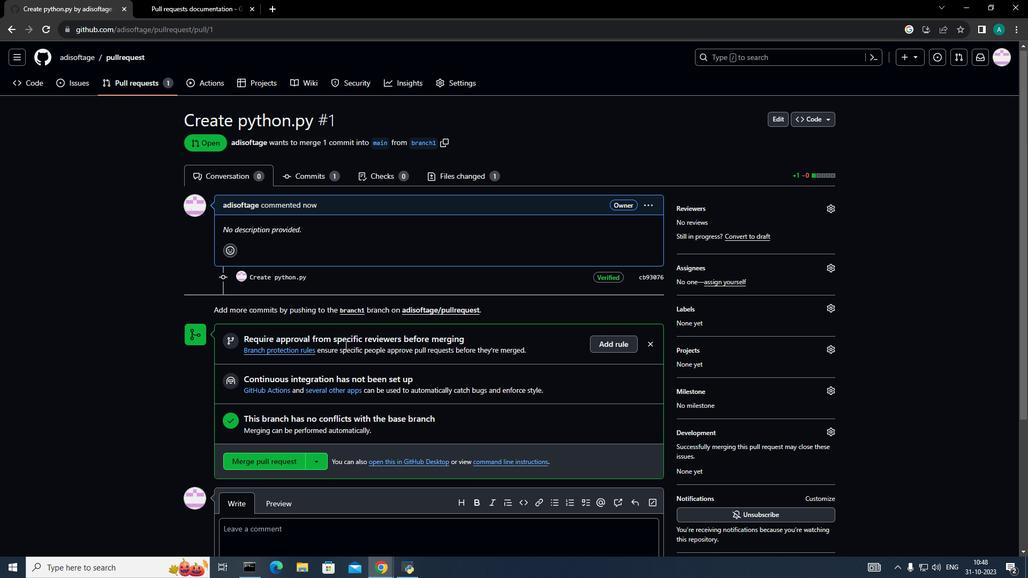 
Action: Mouse moved to (312, 324)
Screenshot: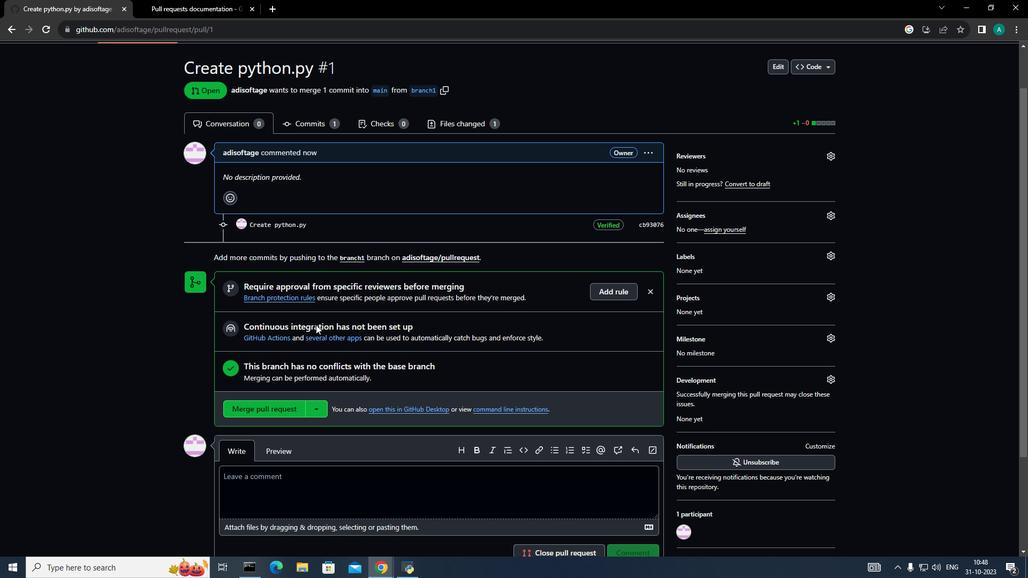 
Action: Mouse scrolled (312, 324) with delta (0, 0)
Screenshot: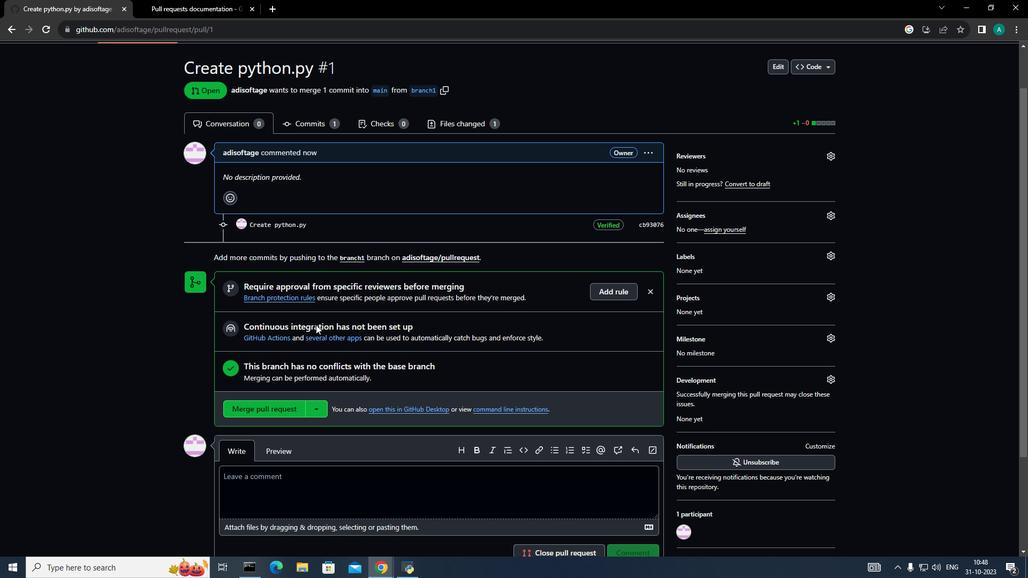 
Action: Mouse moved to (282, 338)
Screenshot: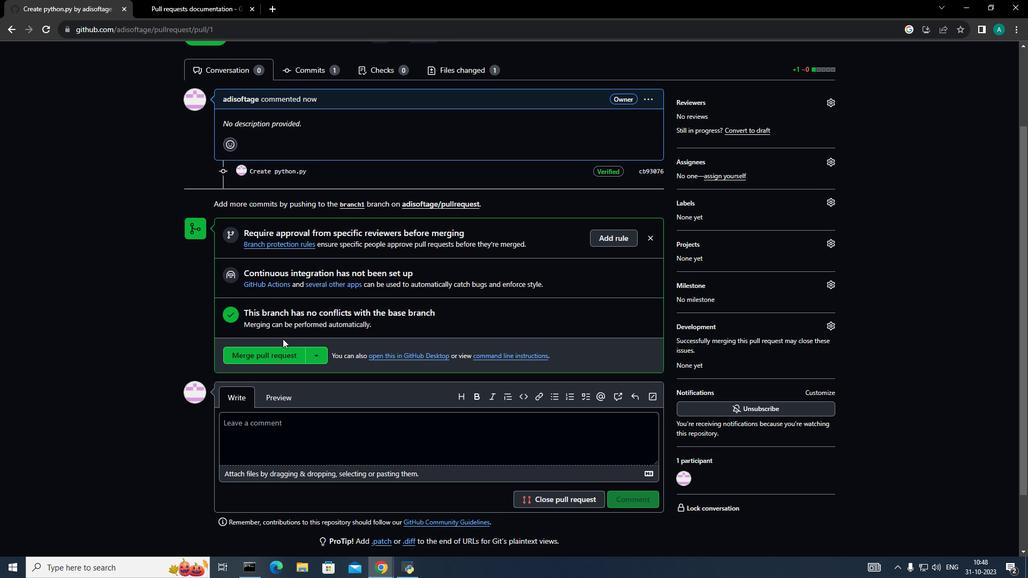 
Action: Mouse scrolled (282, 337) with delta (0, 0)
Screenshot: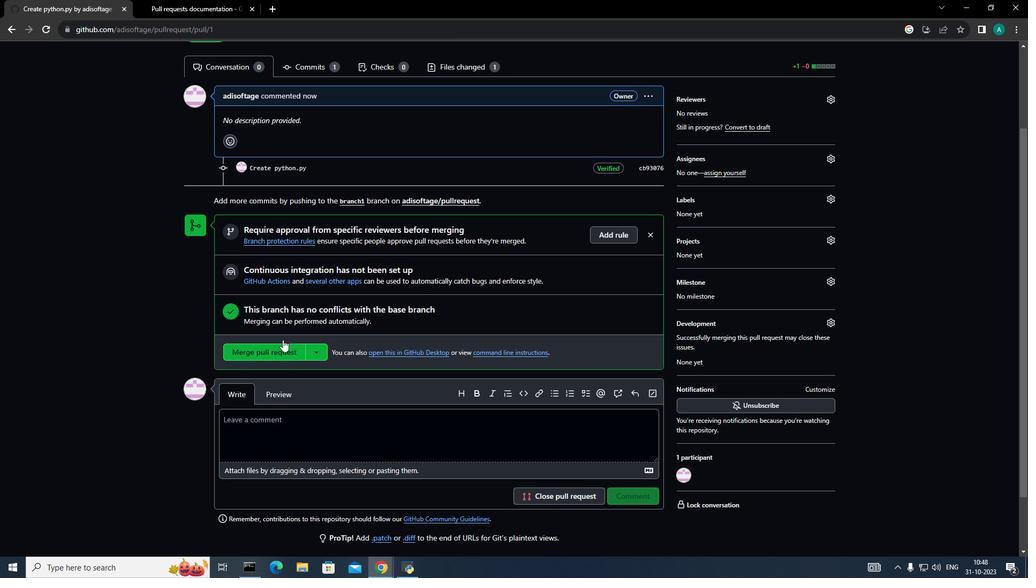 
Action: Mouse moved to (266, 302)
Screenshot: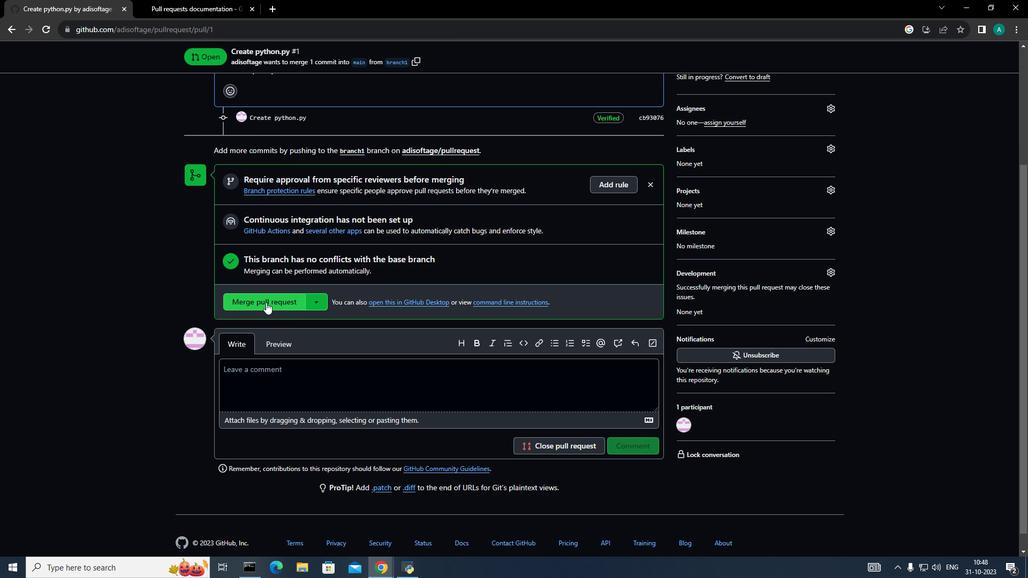 
Action: Mouse pressed left at (266, 302)
Screenshot: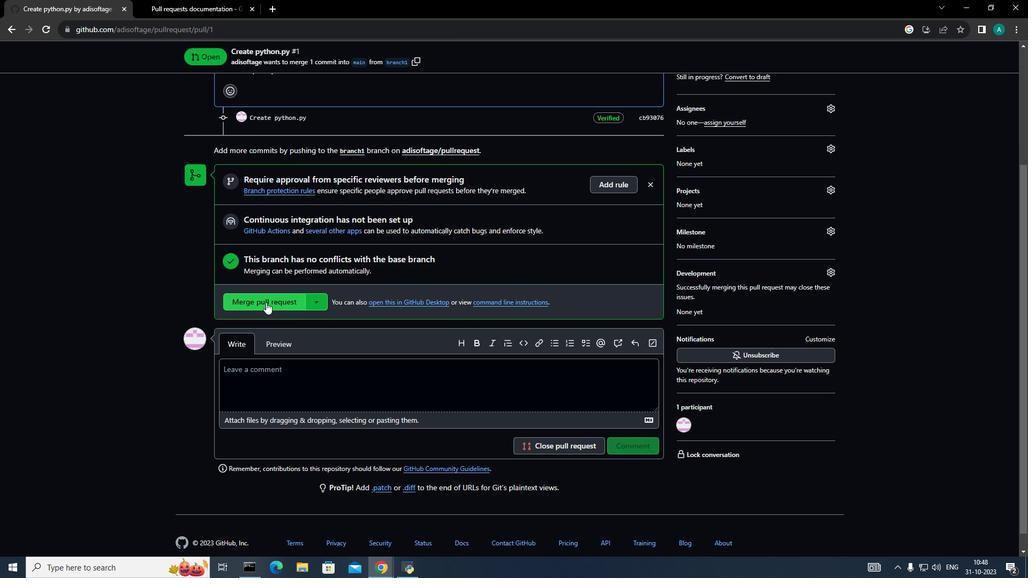 
Action: Mouse moved to (275, 273)
Screenshot: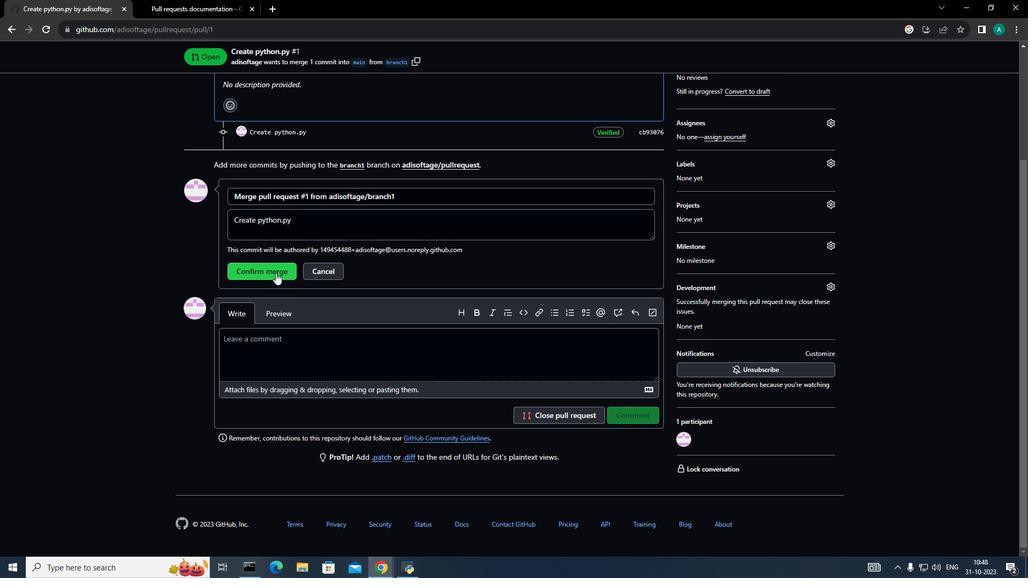 
Action: Mouse pressed left at (275, 273)
Screenshot: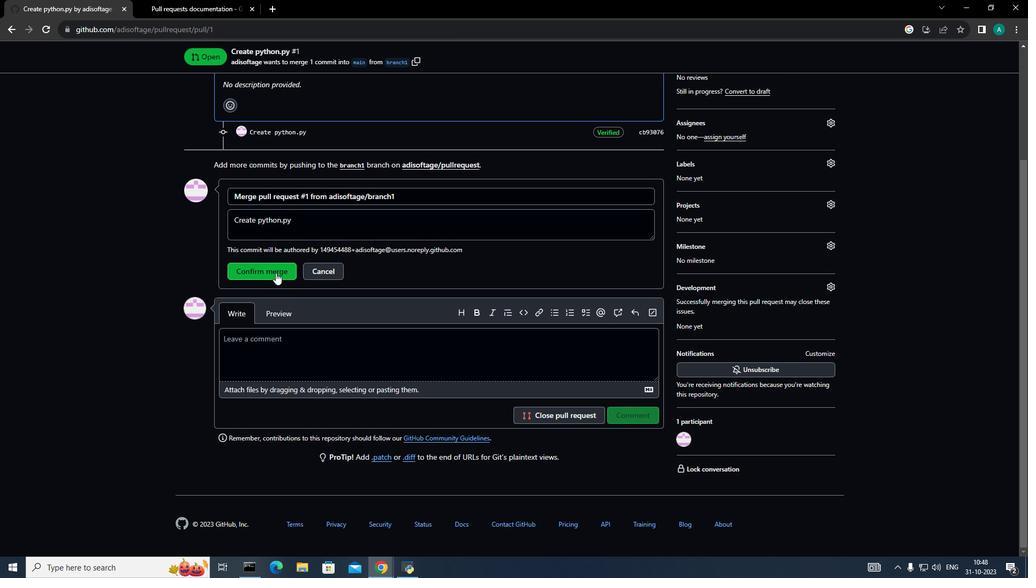 
Action: Mouse moved to (388, 263)
Screenshot: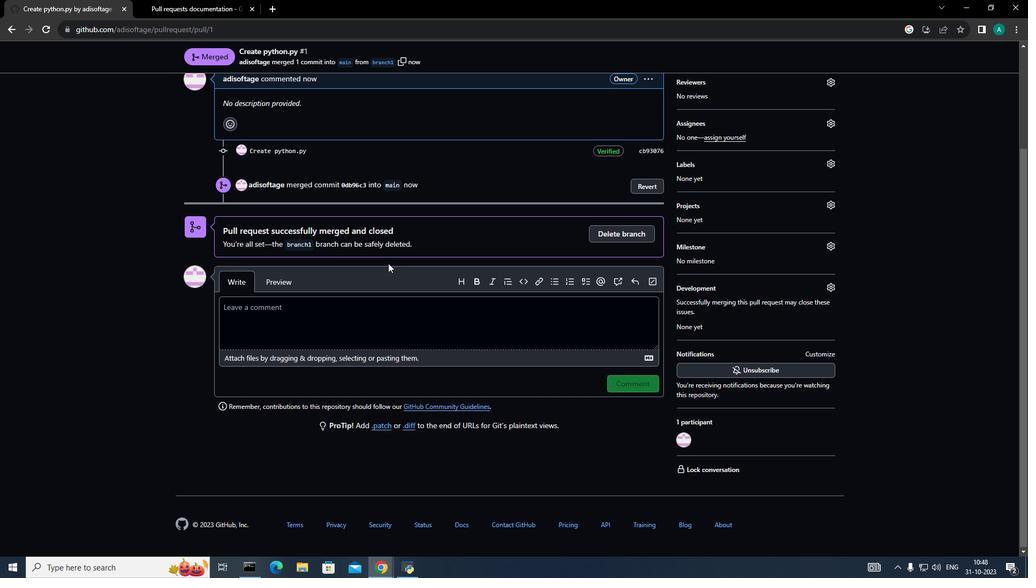 
Action: Mouse scrolled (388, 264) with delta (0, 0)
Screenshot: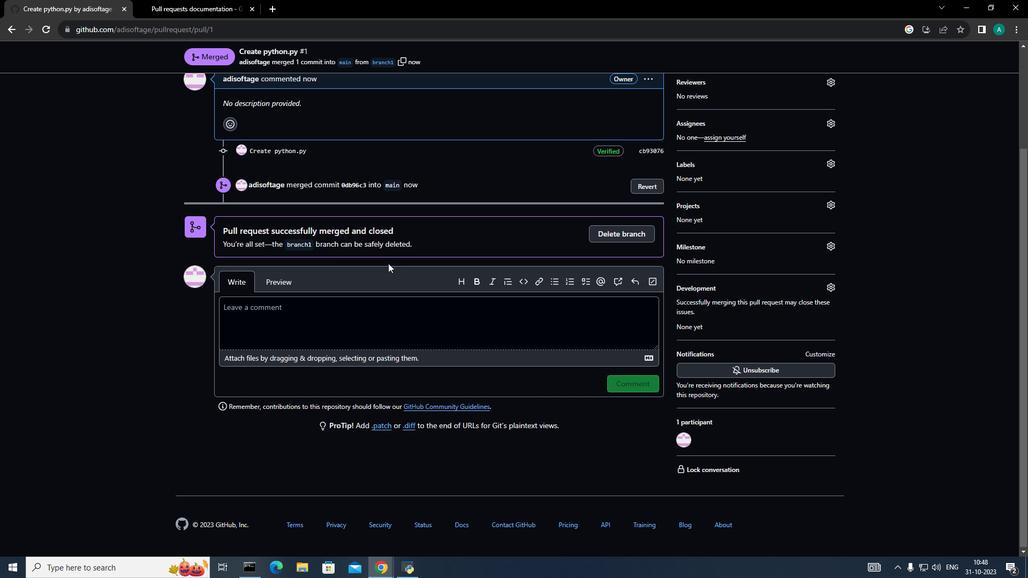 
Action: Mouse moved to (420, 268)
Screenshot: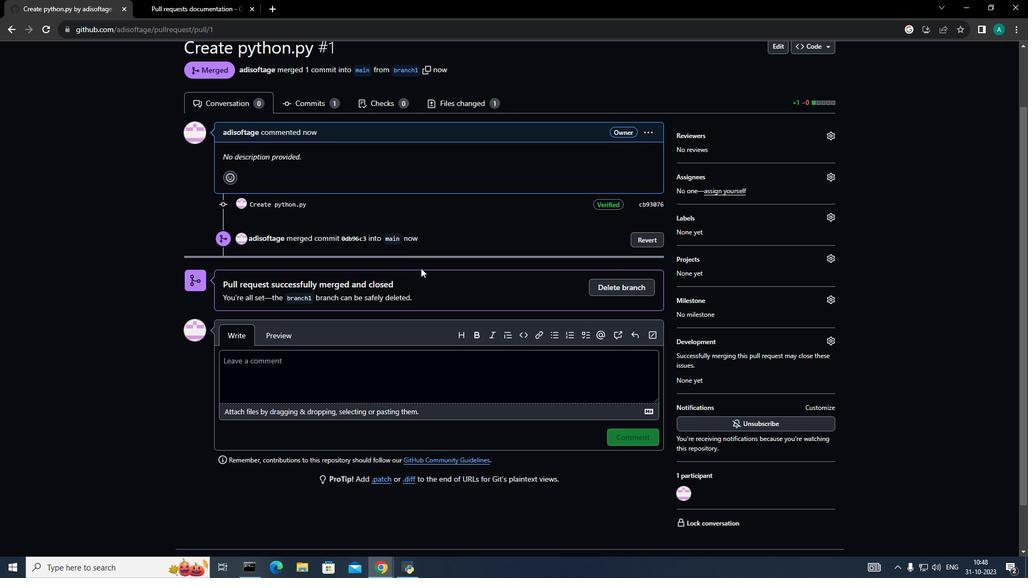 
Action: Mouse scrolled (420, 268) with delta (0, 0)
Screenshot: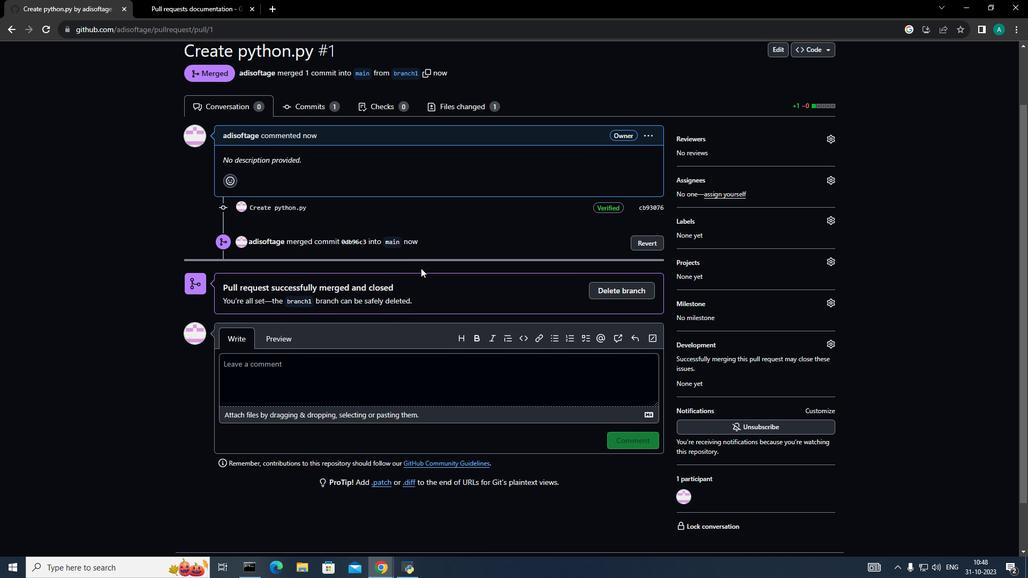 
Action: Mouse moved to (139, 65)
Screenshot: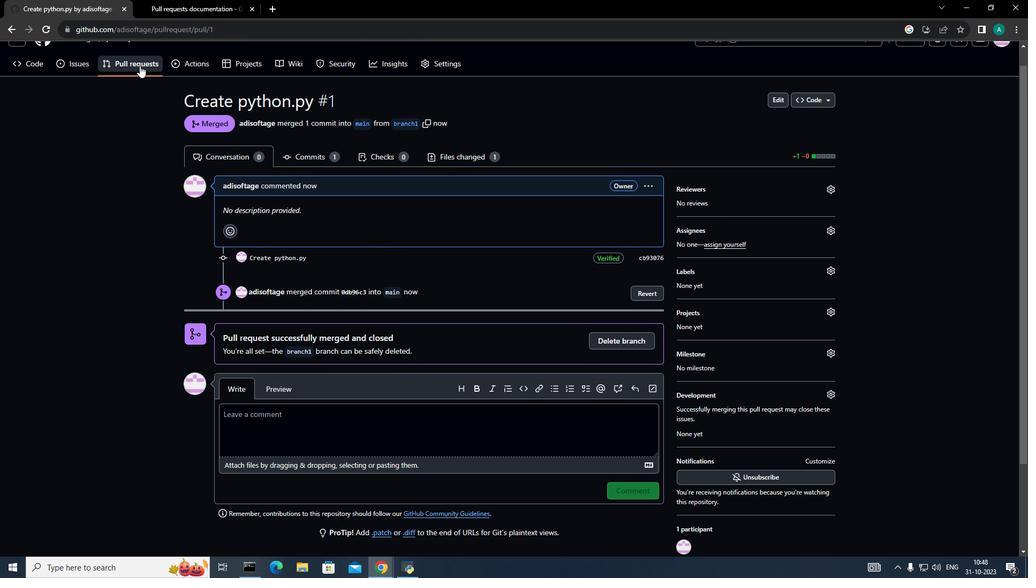 
Action: Mouse pressed left at (139, 65)
Screenshot: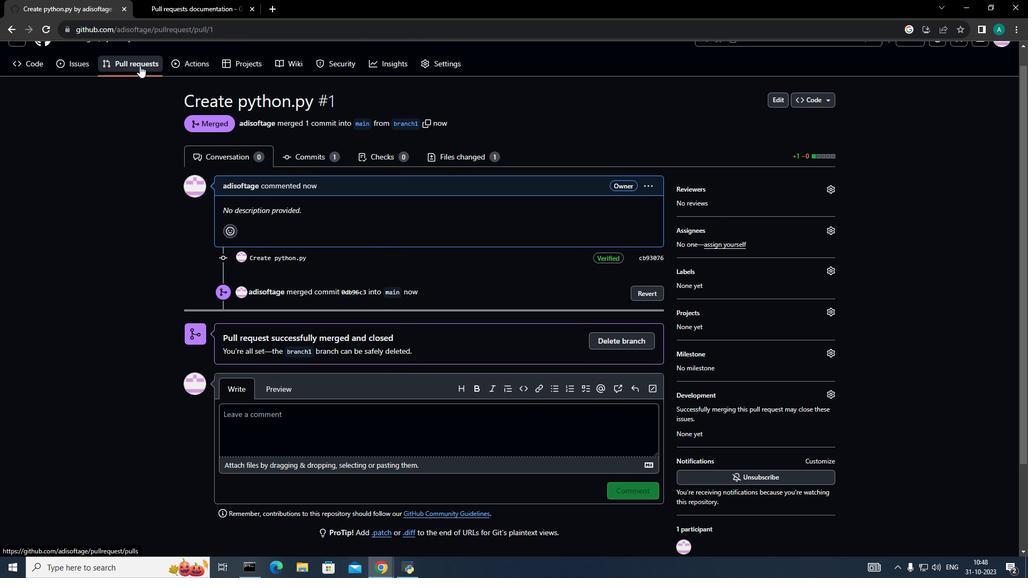 
Action: Mouse moved to (728, 152)
Screenshot: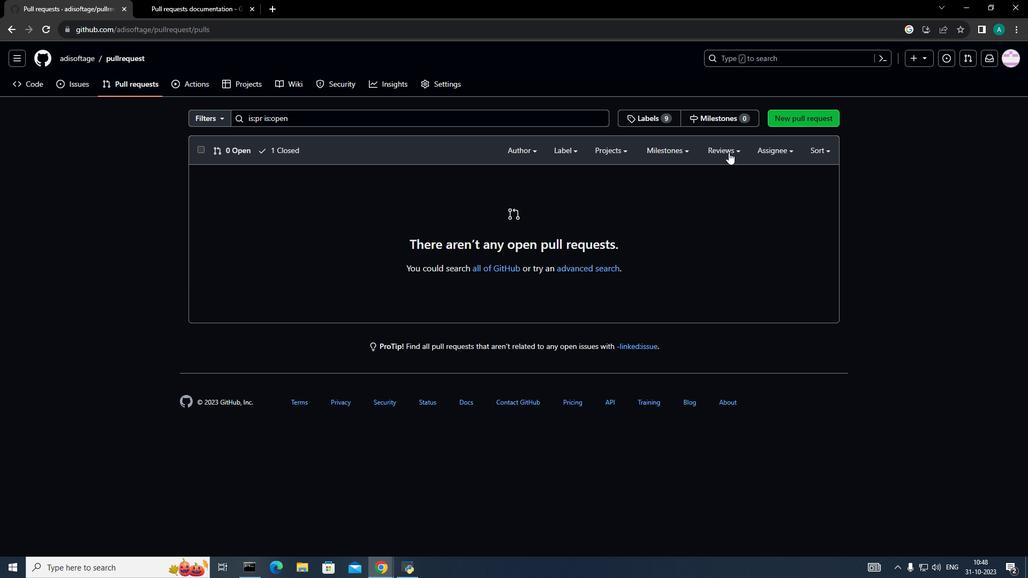 
Action: Mouse pressed left at (728, 152)
Screenshot: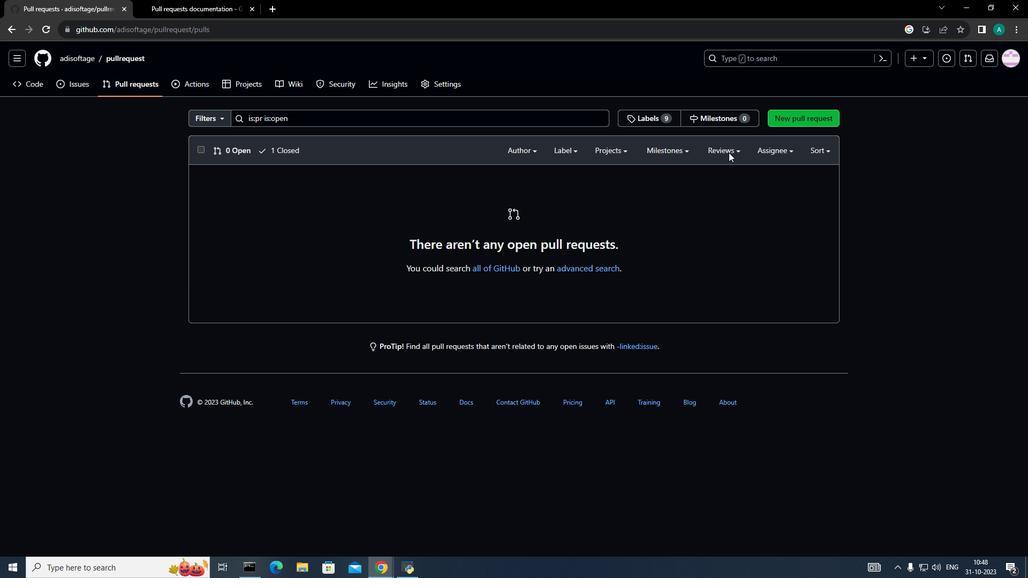 
Action: Mouse moved to (477, 175)
Screenshot: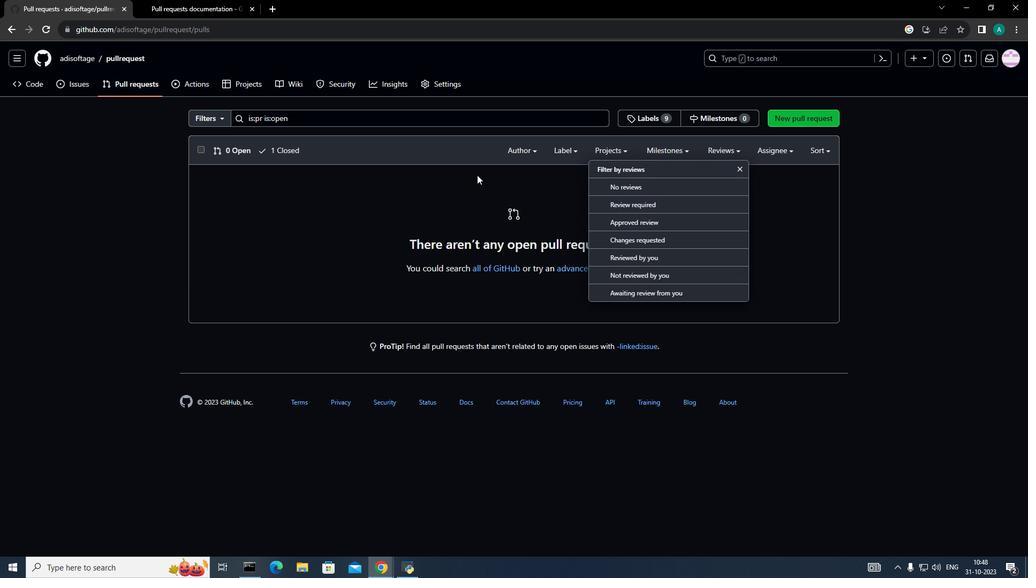
Action: Mouse pressed left at (477, 175)
Screenshot: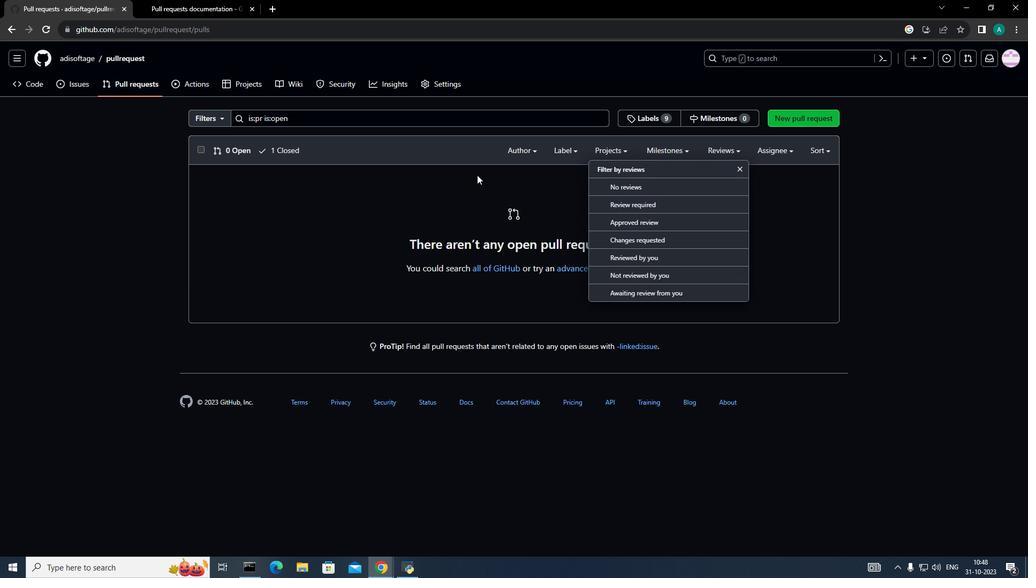 
Action: Mouse moved to (461, 181)
Screenshot: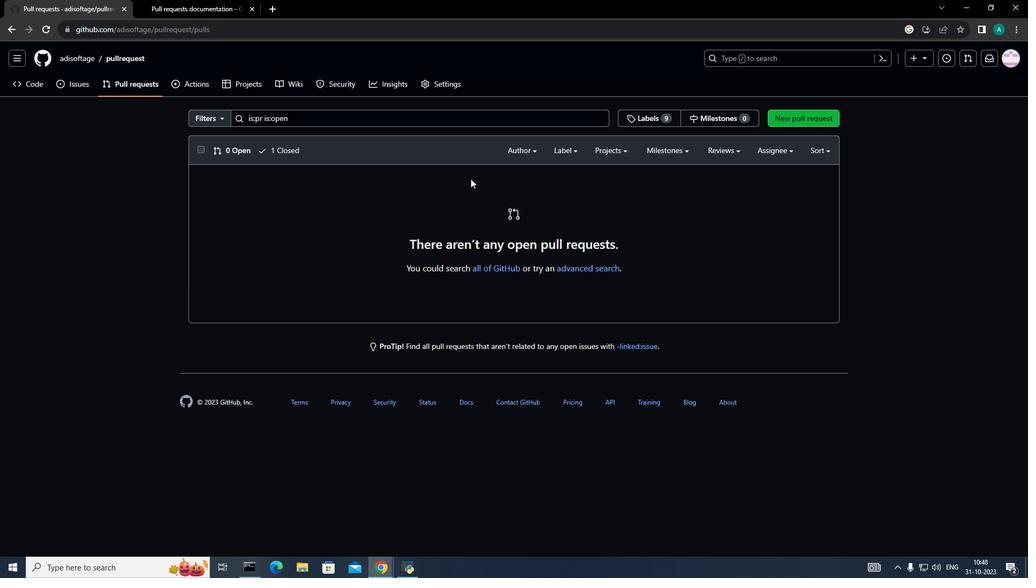
